 Task: Create new contact,   with mail id: 'GabriellaHernandez93@pix11.com', first name: 'Gabriella', Last name: 'Hernandez', Job Title: Sales Engineer, Phone number (408) 555-7890. Change life cycle stage to  'Lead' and lead status to 'New'. Add new company to the associated contact: www.futuresupplychains.com
 and type: Reseller. Logged in from softage.3@softage.net
Action: Mouse moved to (70, 77)
Screenshot: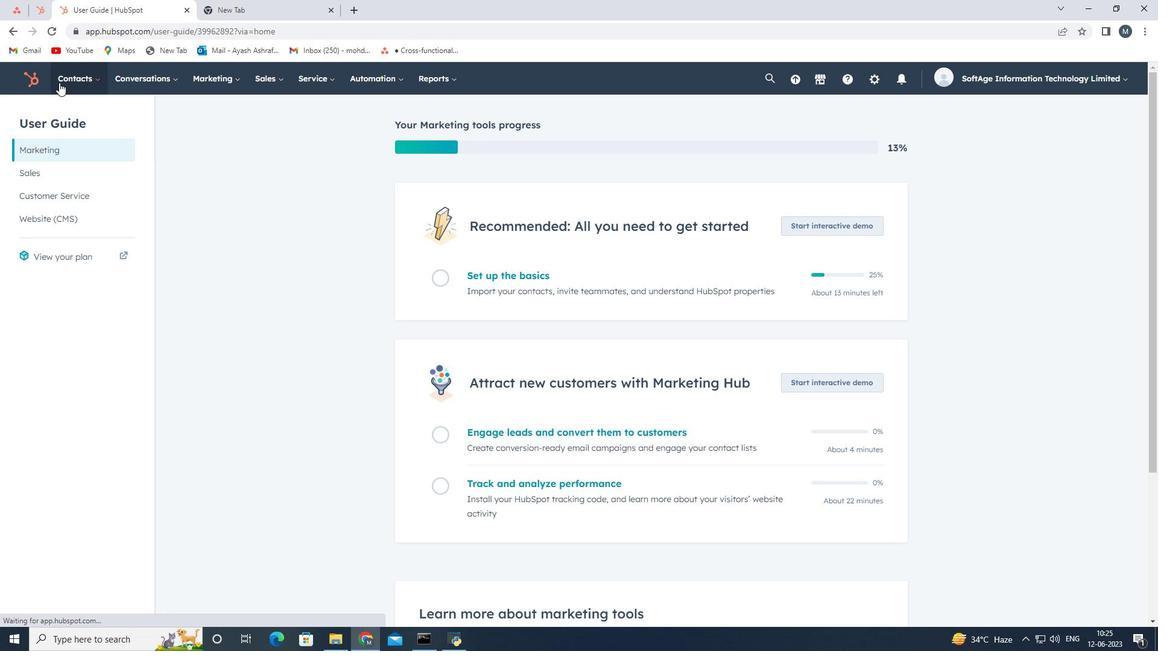 
Action: Mouse pressed left at (70, 77)
Screenshot: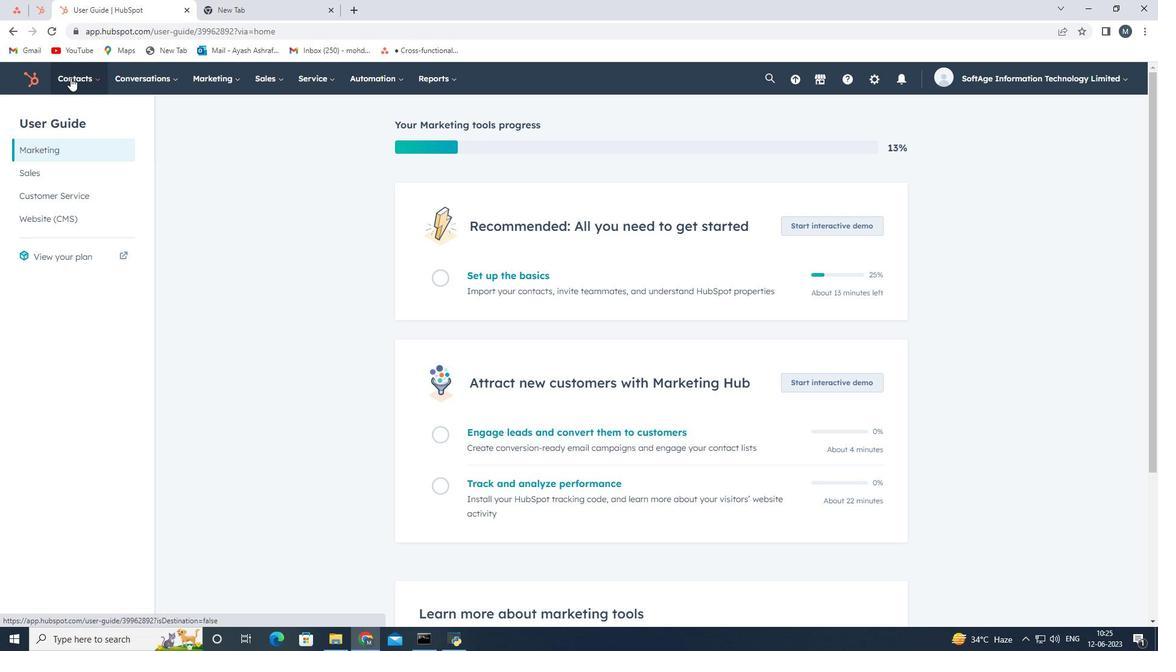 
Action: Mouse moved to (76, 106)
Screenshot: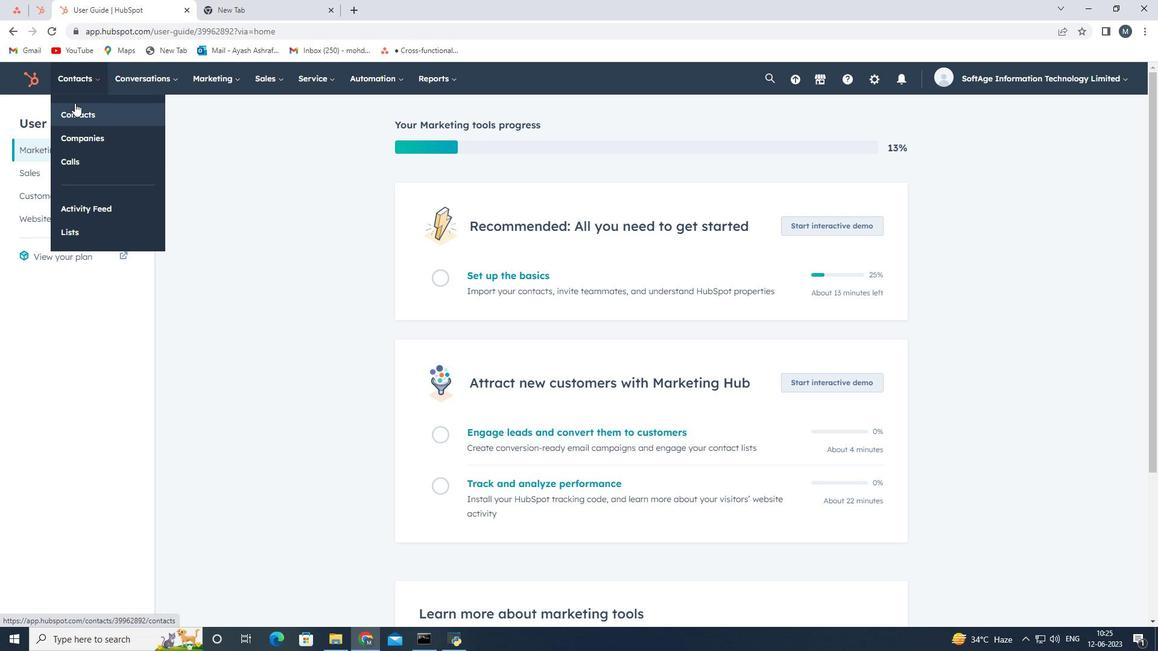 
Action: Mouse pressed left at (76, 106)
Screenshot: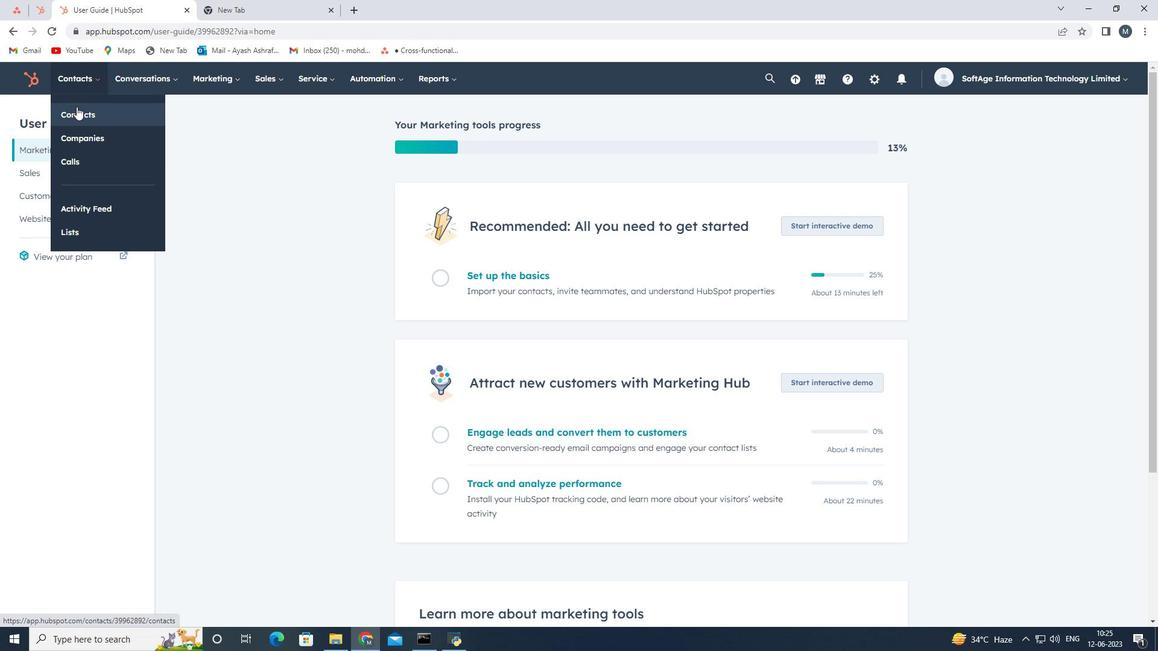 
Action: Mouse moved to (1102, 119)
Screenshot: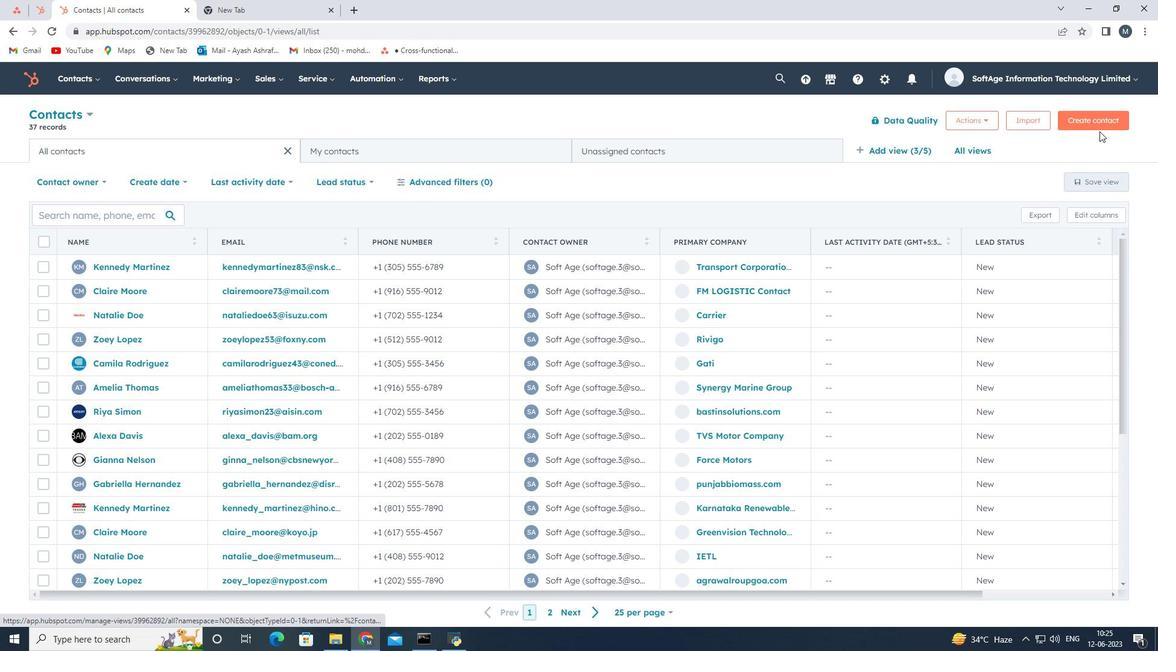 
Action: Mouse pressed left at (1102, 119)
Screenshot: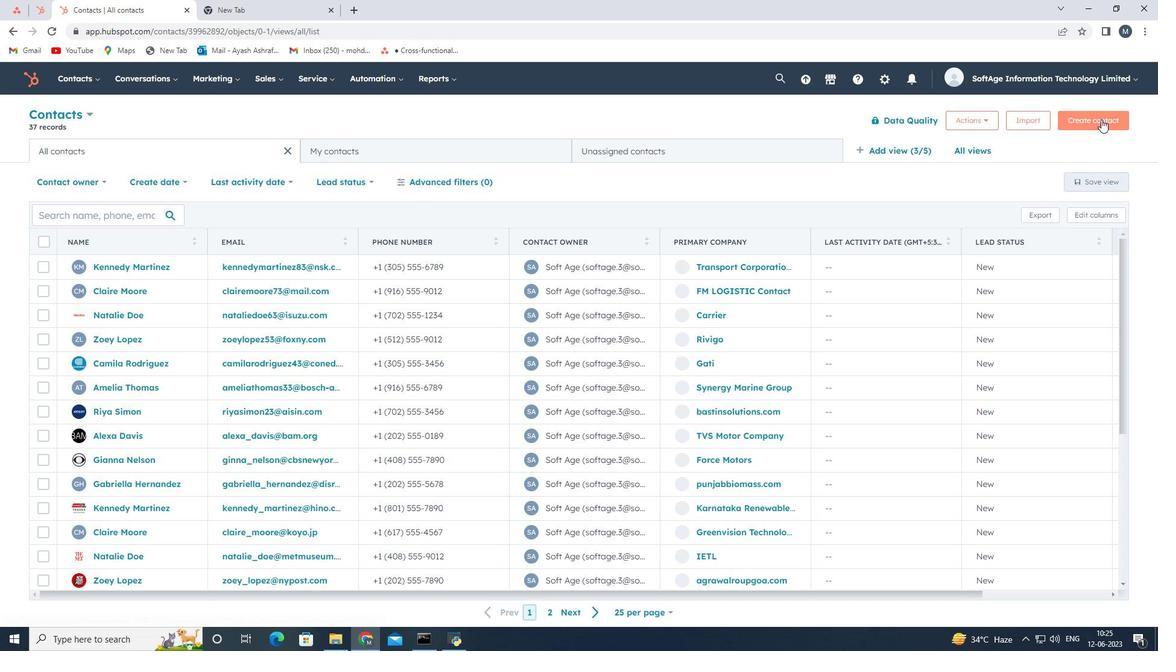 
Action: Mouse moved to (916, 185)
Screenshot: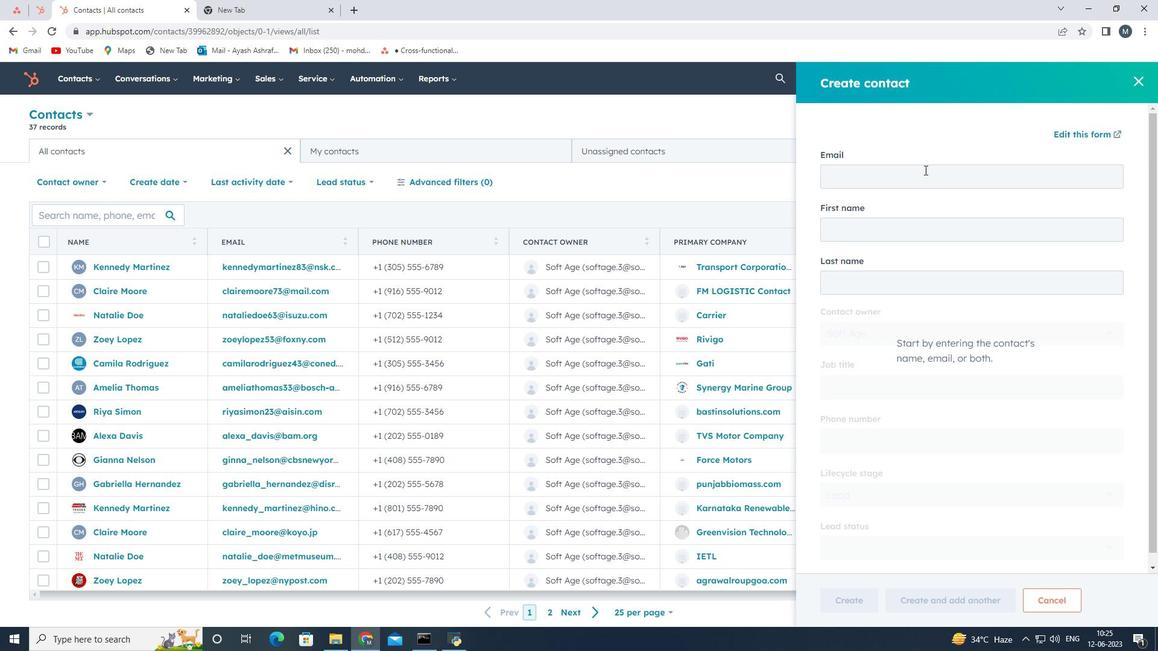 
Action: Mouse pressed left at (916, 185)
Screenshot: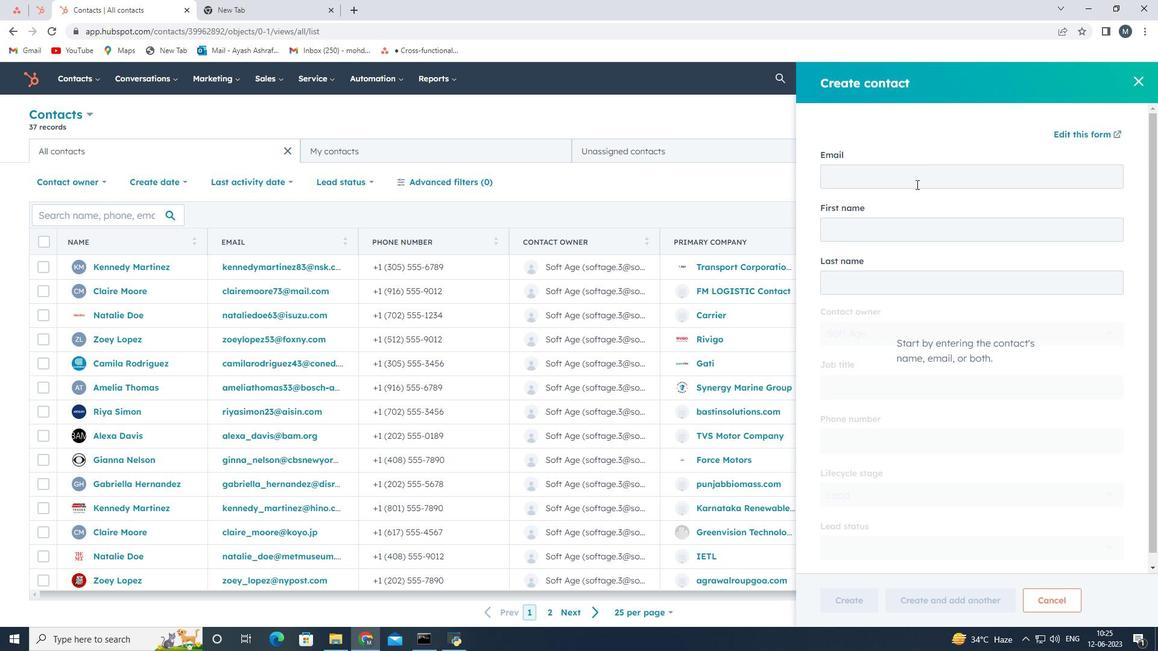 
Action: Key pressed <Key.shift>gabe<Key.backspace>riella<Key.shift><Key.shift><Key.shift>Hernandez
Screenshot: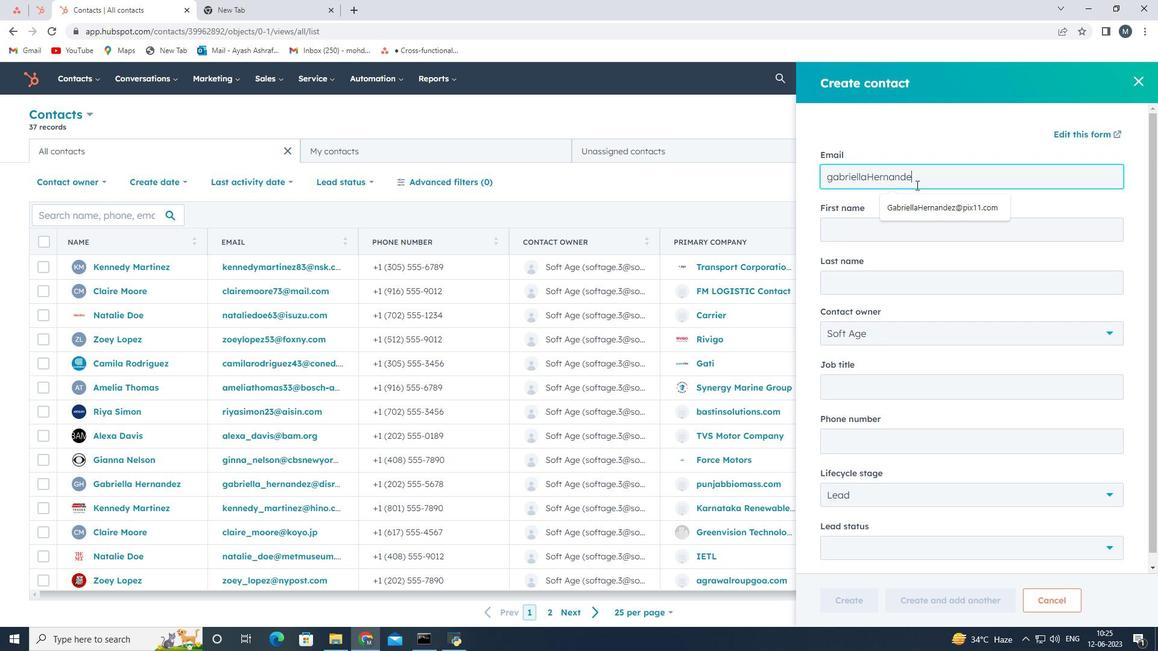 
Action: Mouse moved to (832, 176)
Screenshot: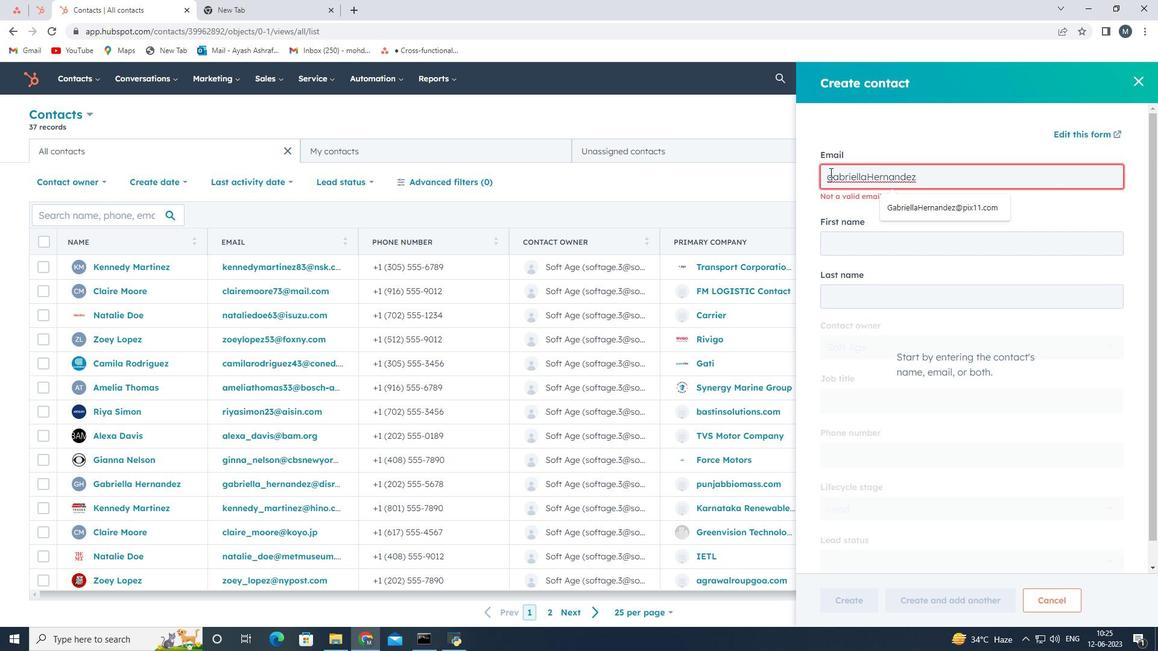 
Action: Mouse pressed left at (832, 176)
Screenshot: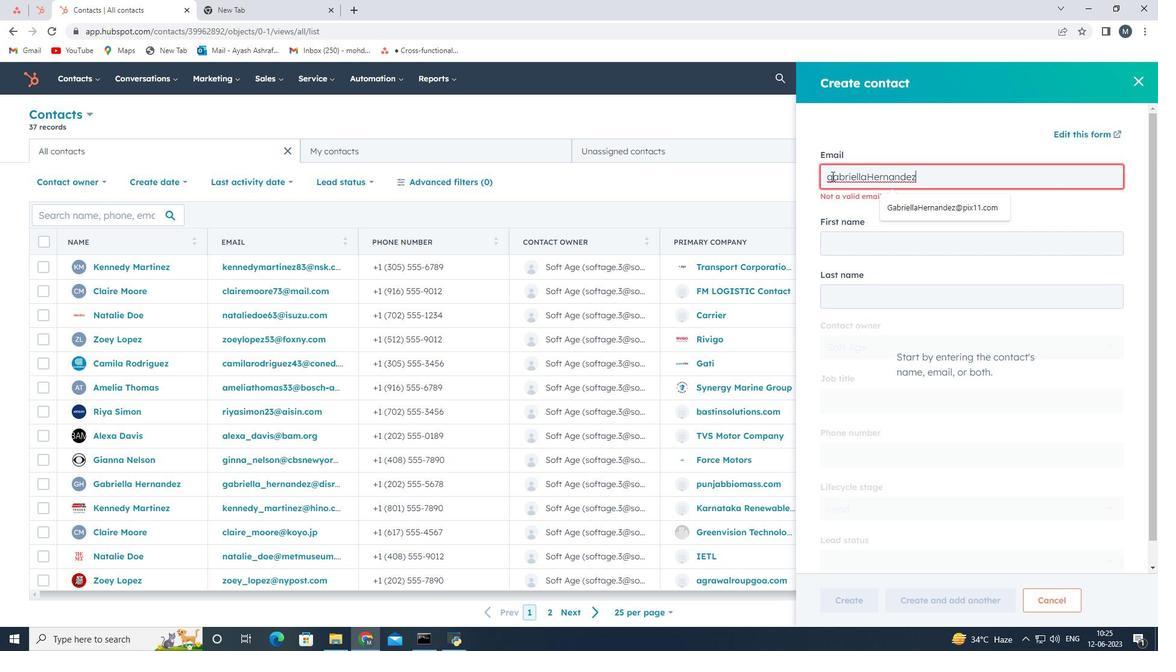 
Action: Key pressed <Key.backspace><Key.shift>G
Screenshot: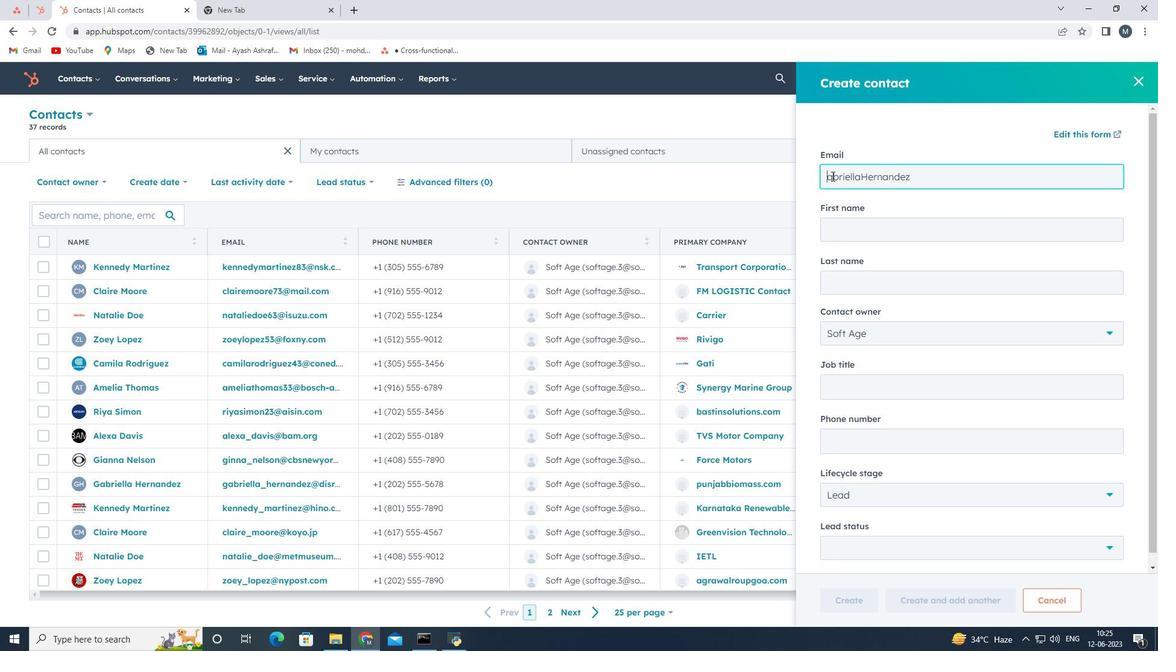 
Action: Mouse moved to (924, 178)
Screenshot: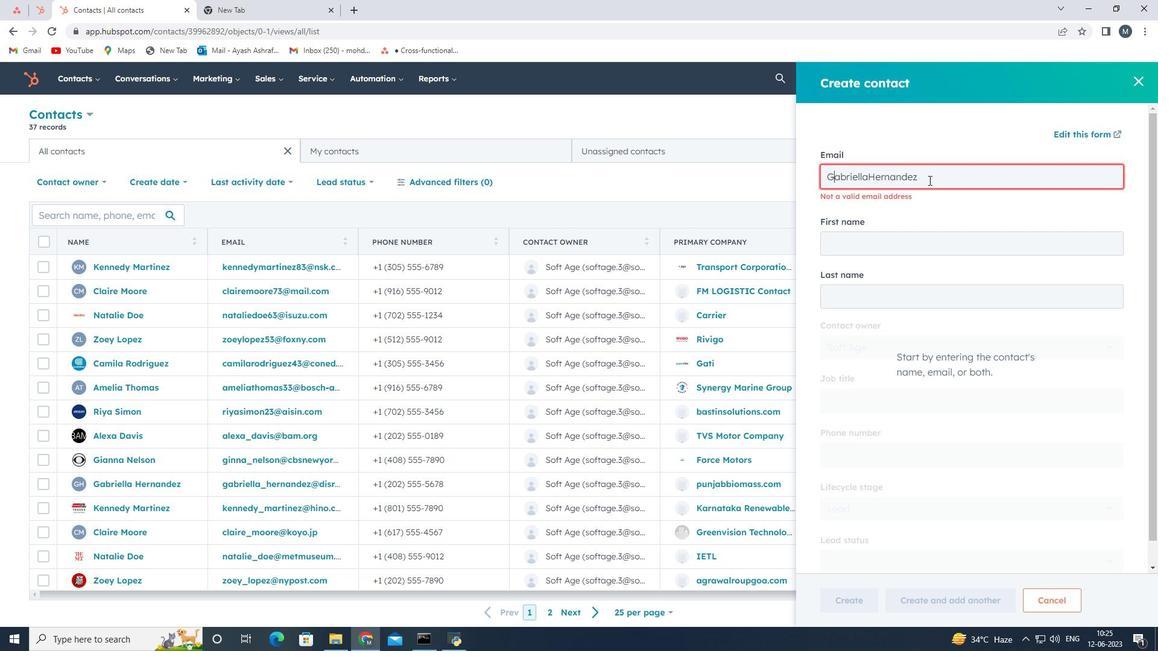 
Action: Mouse pressed left at (924, 178)
Screenshot: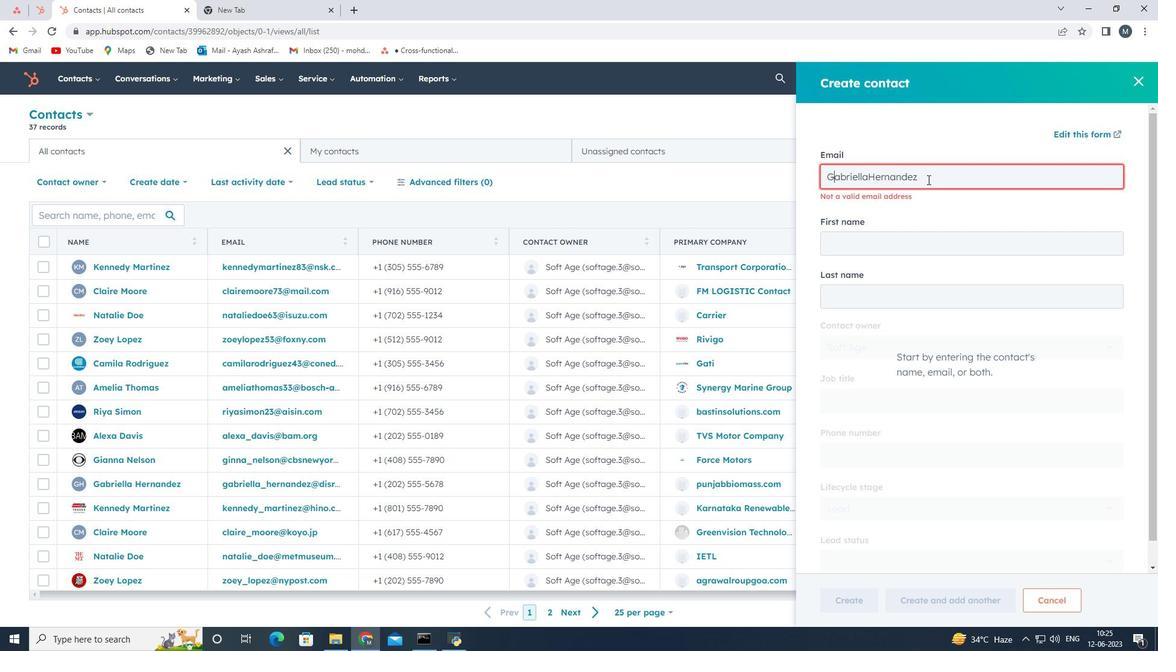 
Action: Mouse moved to (924, 178)
Screenshot: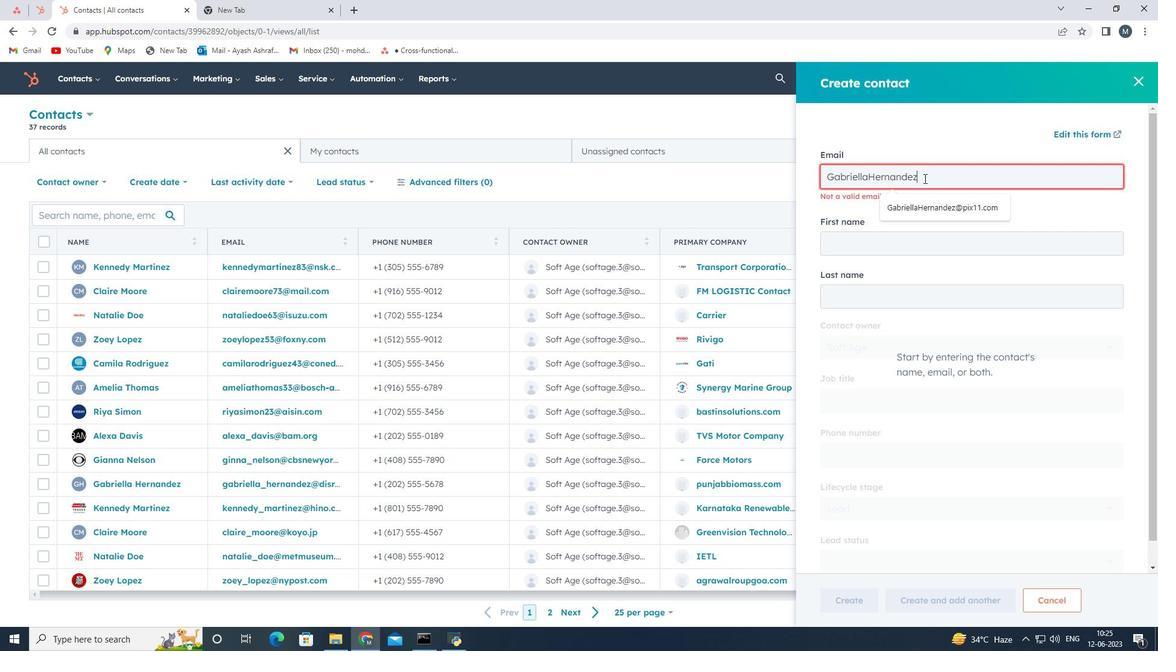 
Action: Key pressed 93<Key.shift>@pix11.com
Screenshot: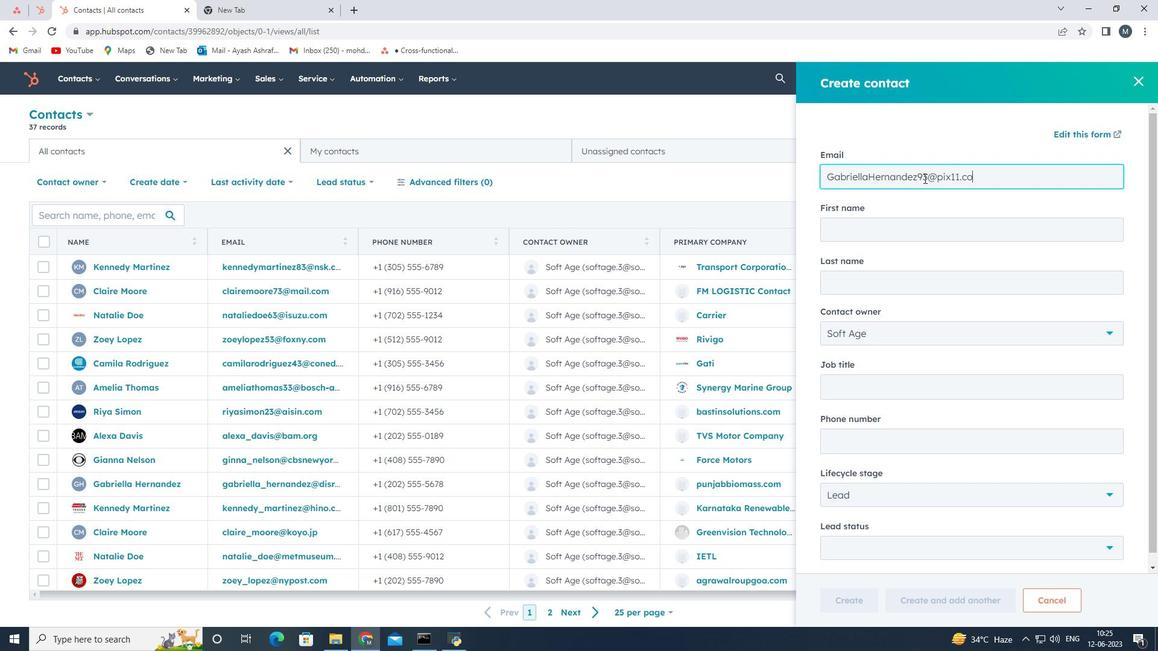 
Action: Mouse moved to (906, 223)
Screenshot: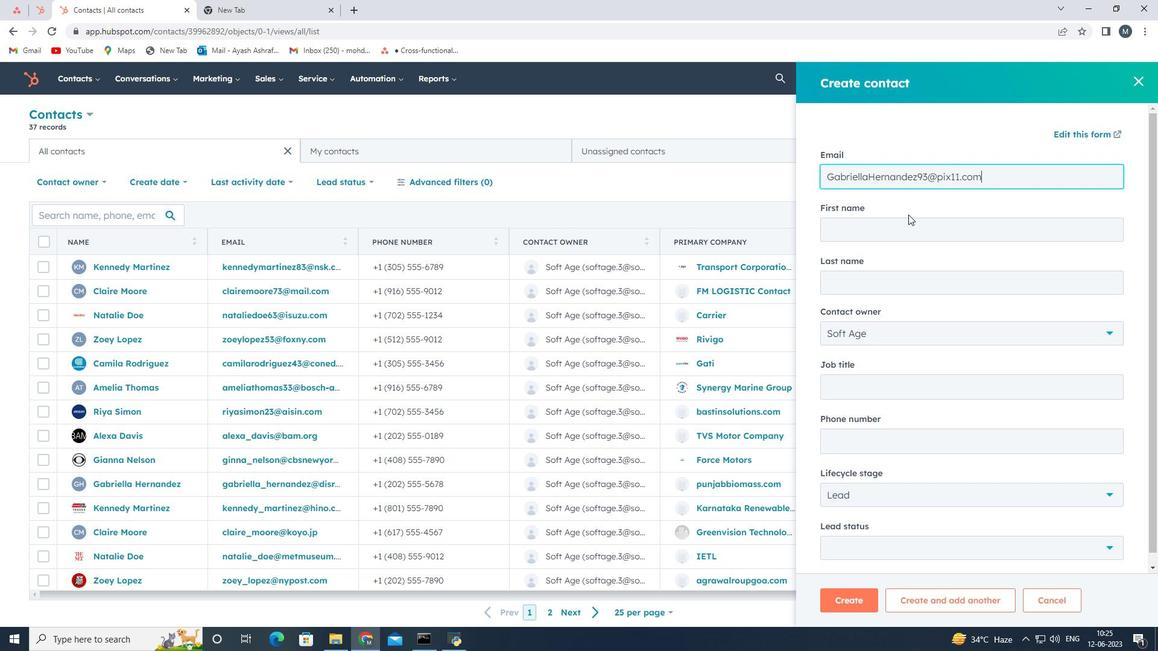 
Action: Mouse pressed left at (906, 223)
Screenshot: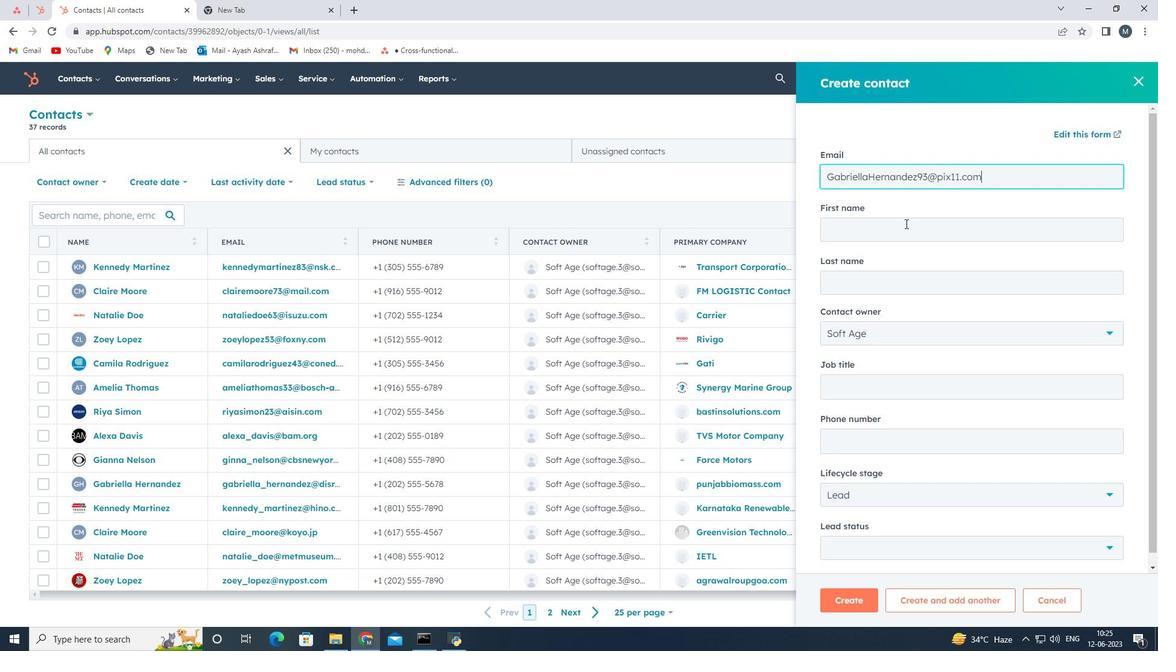 
Action: Key pressed <Key.shift><Key.shift><Key.shift><Key.shift><Key.shift><Key.shift><Key.shift><Key.shift><Key.shift><Key.shift><Key.shift><Key.shift><Key.shift><Key.shift><Key.shift><Key.shift><Key.shift><Key.shift><Key.shift>d<Key.shift><Key.backspace><Key.shift>Gabriella<Key.space>
Screenshot: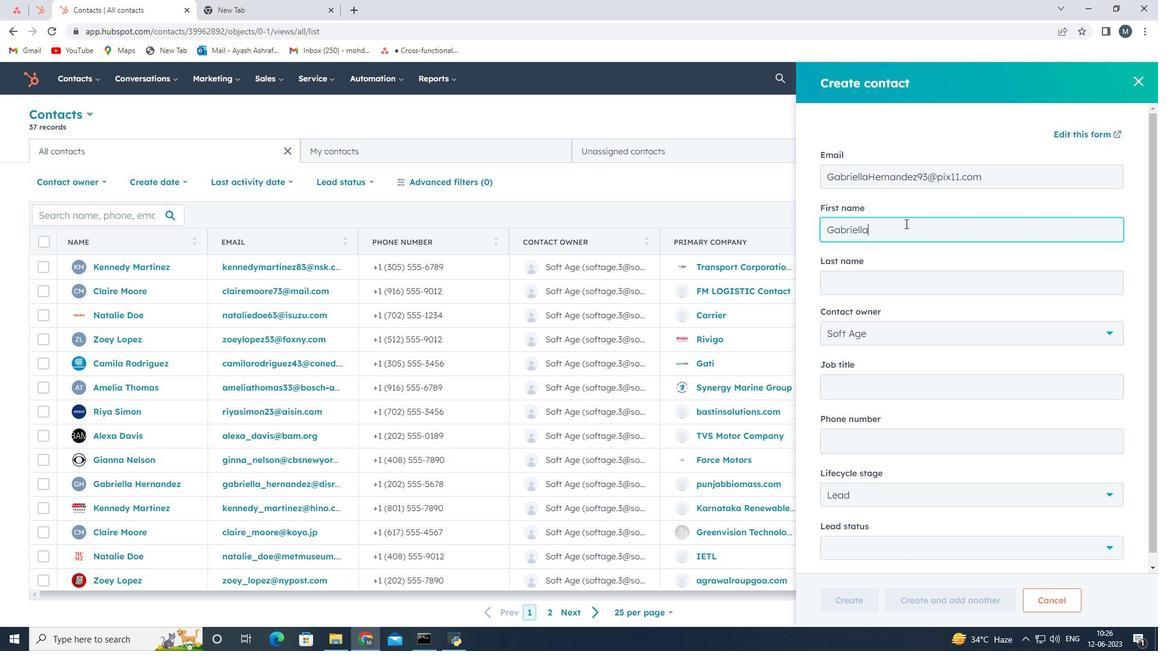 
Action: Mouse moved to (893, 283)
Screenshot: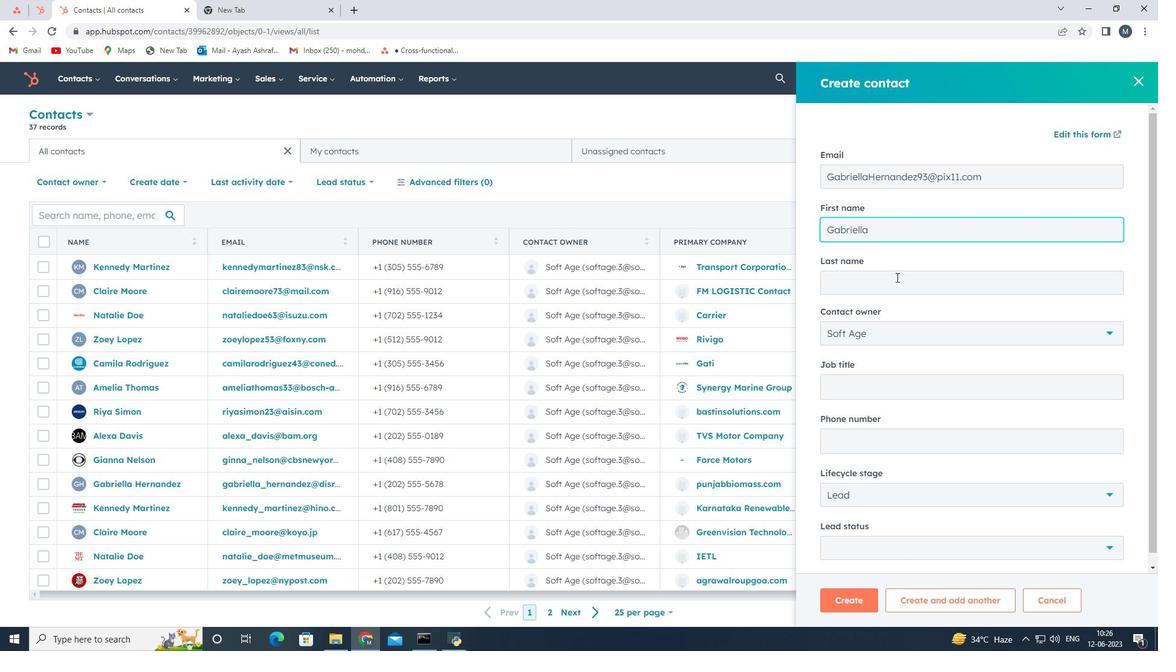 
Action: Mouse pressed left at (893, 283)
Screenshot: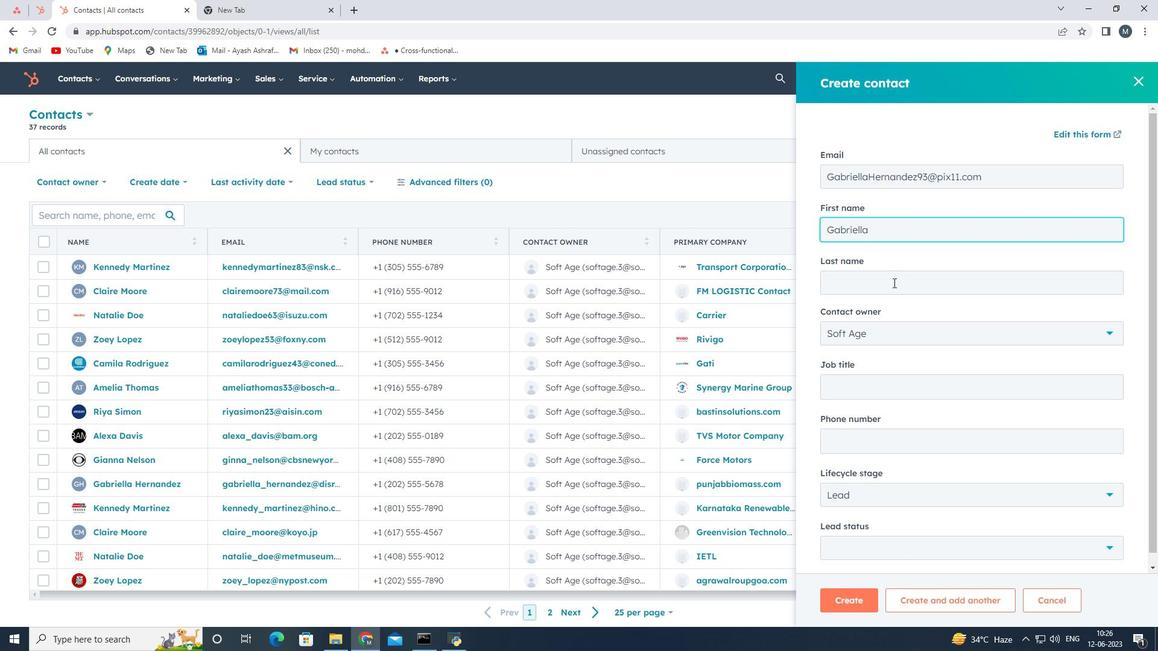 
Action: Key pressed <Key.shift><Key.shift><Key.shift><Key.shift><Key.shift><Key.shift><Key.shift><Key.shift><Key.shift><Key.shift><Key.shift><Key.shift><Key.shift><Key.shift><Key.shift><Key.shift><Key.shift><Key.shift><Key.shift><Key.shift>Hernandez
Screenshot: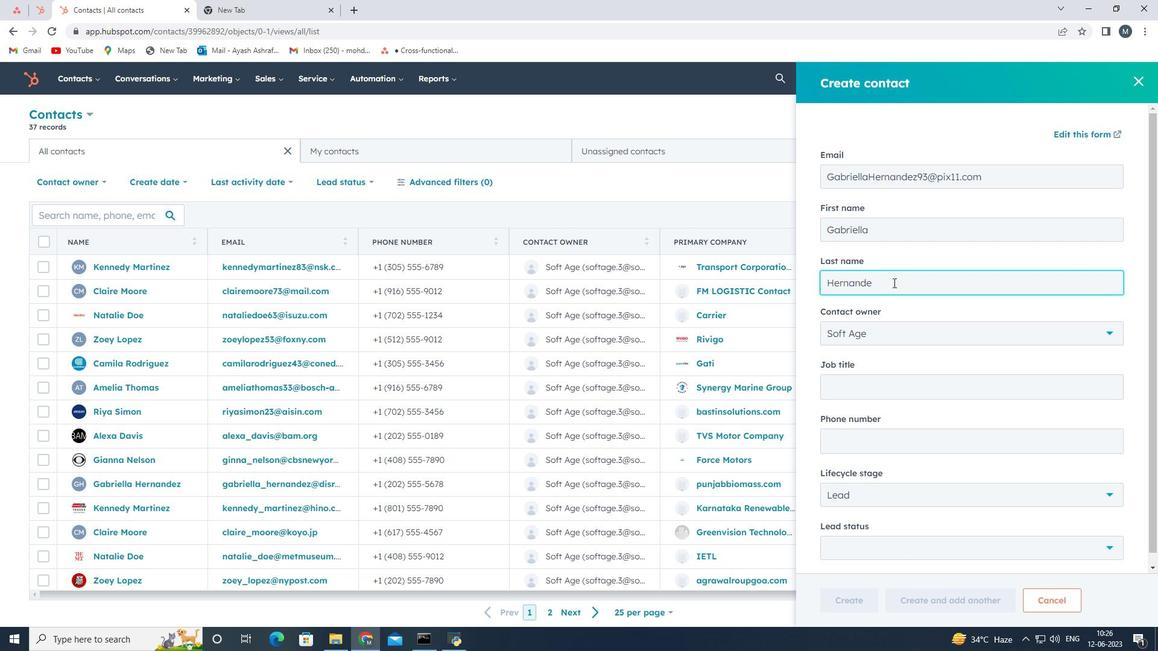 
Action: Mouse moved to (906, 386)
Screenshot: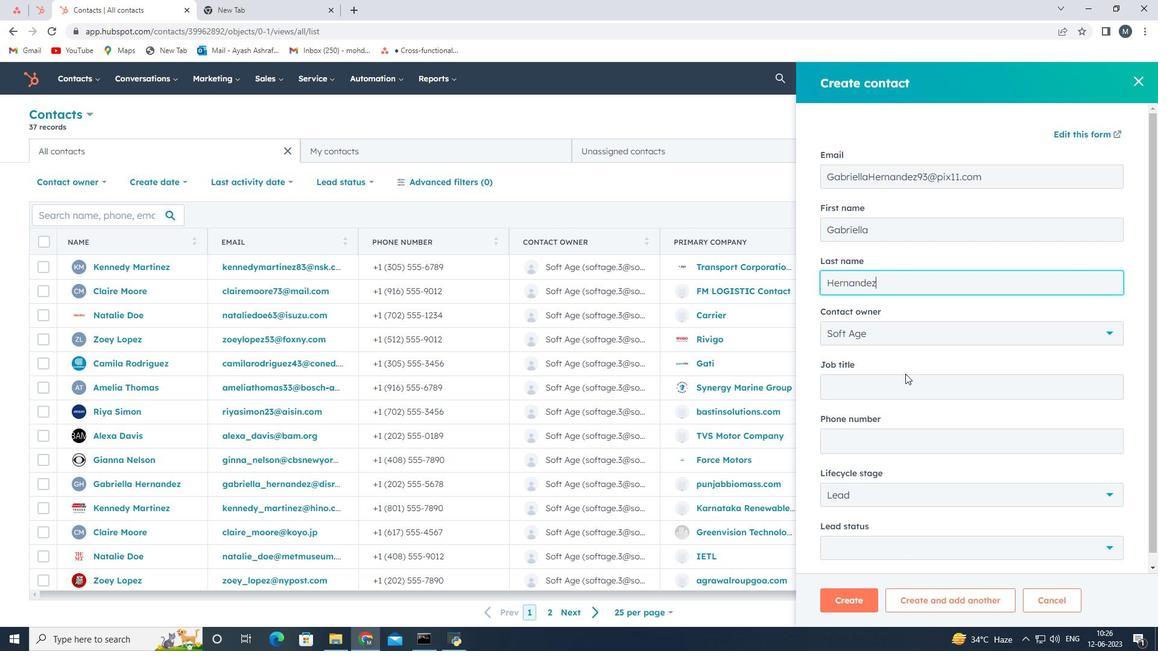 
Action: Mouse pressed left at (906, 386)
Screenshot: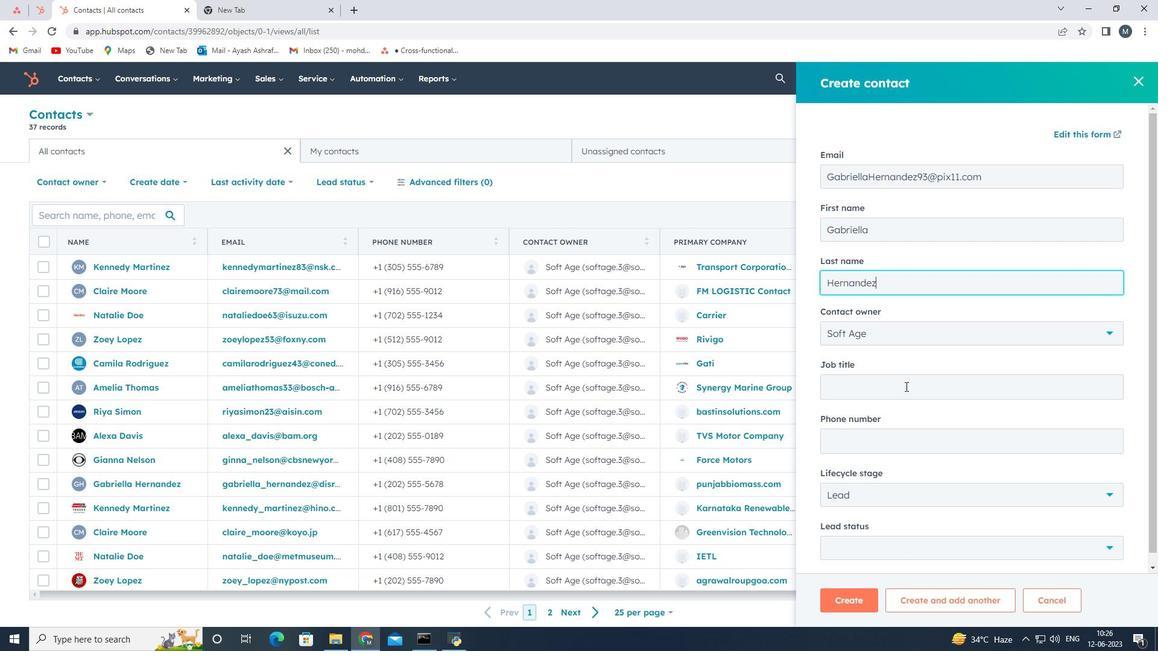 
Action: Mouse moved to (904, 387)
Screenshot: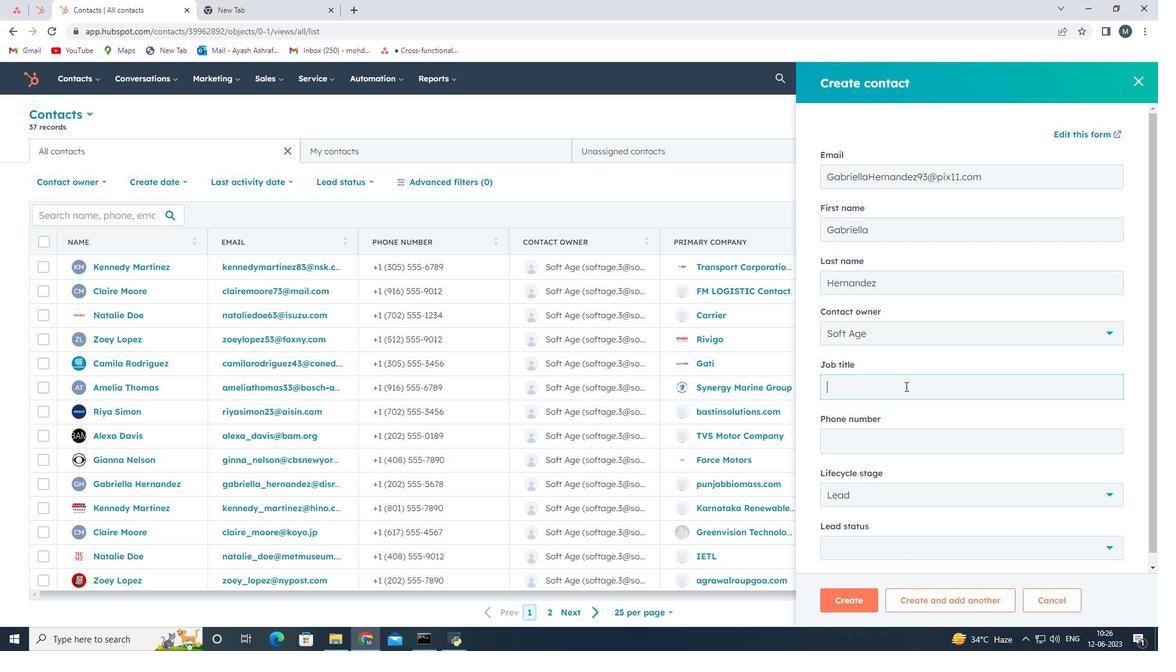 
Action: Key pressed <Key.shift><Key.shift><Key.shift><Key.shift><Key.shift><Key.shift><Key.shift><Key.shift><Key.shift><Key.shift><Key.shift><Key.shift><Key.shift><Key.shift><Key.shift><Key.shift><Key.shift><Key.shift>Sales<Key.space><Key.shift>Engineer
Screenshot: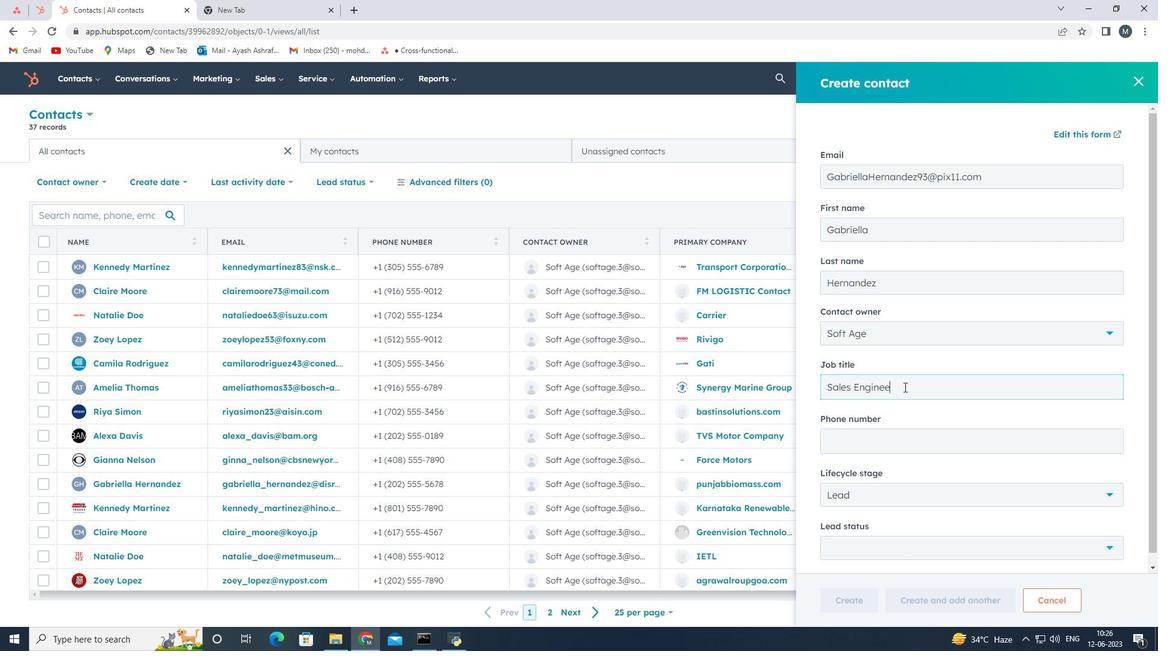 
Action: Mouse moved to (898, 443)
Screenshot: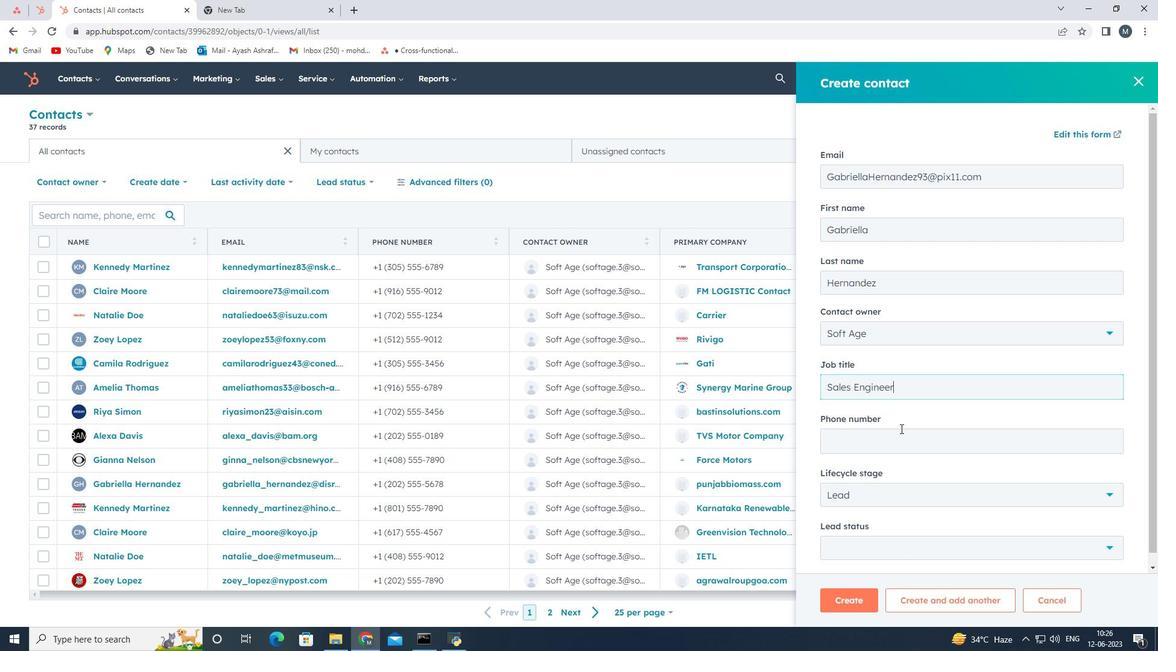 
Action: Mouse pressed left at (898, 443)
Screenshot: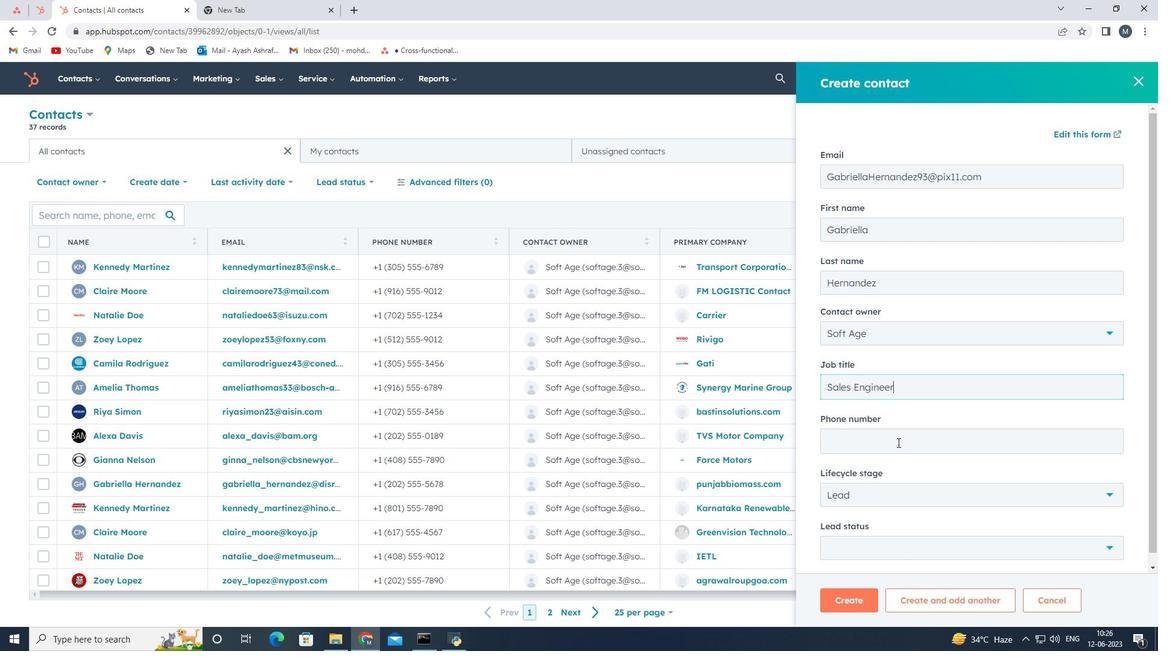 
Action: Key pressed 4085557890
Screenshot: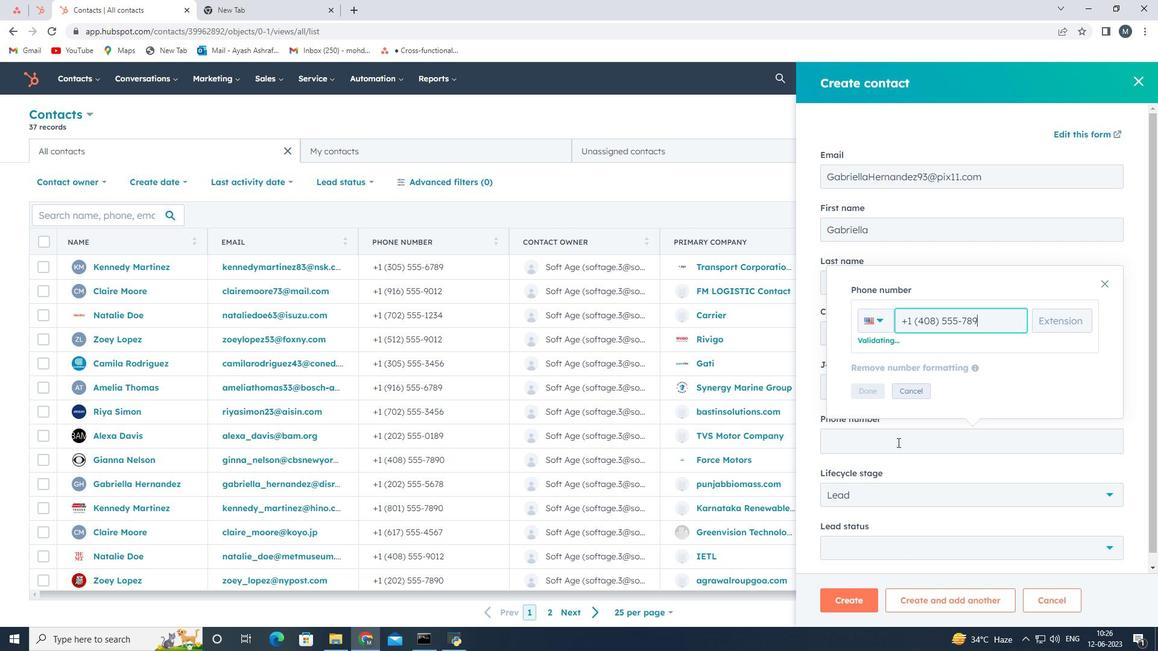 
Action: Mouse moved to (859, 391)
Screenshot: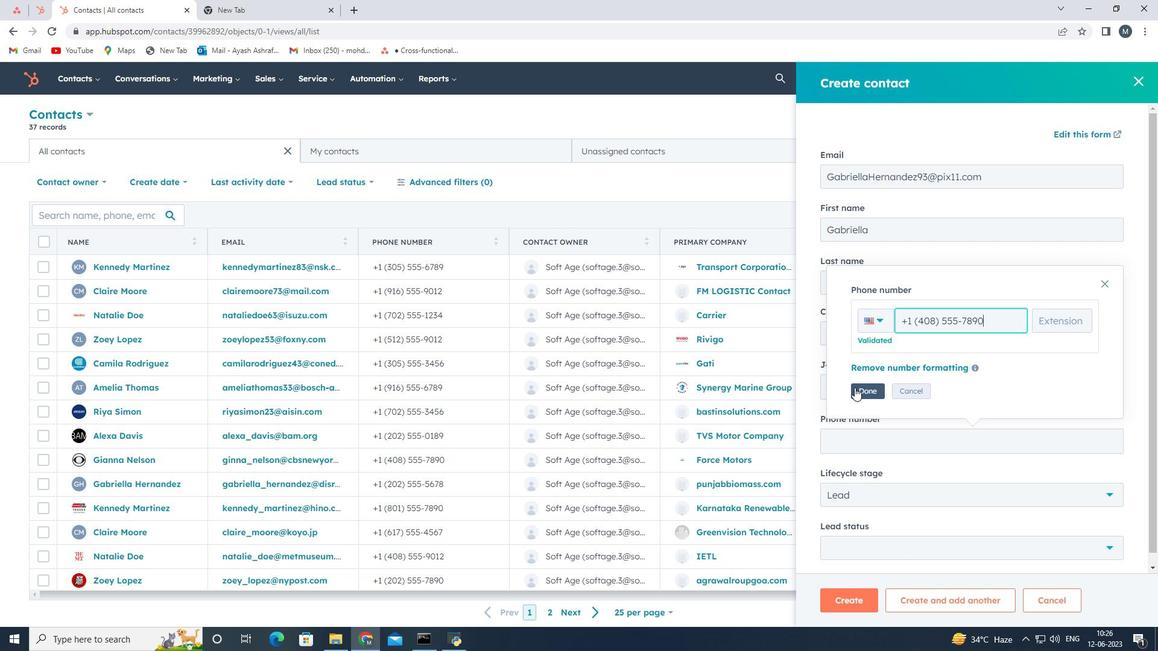 
Action: Mouse pressed left at (859, 391)
Screenshot: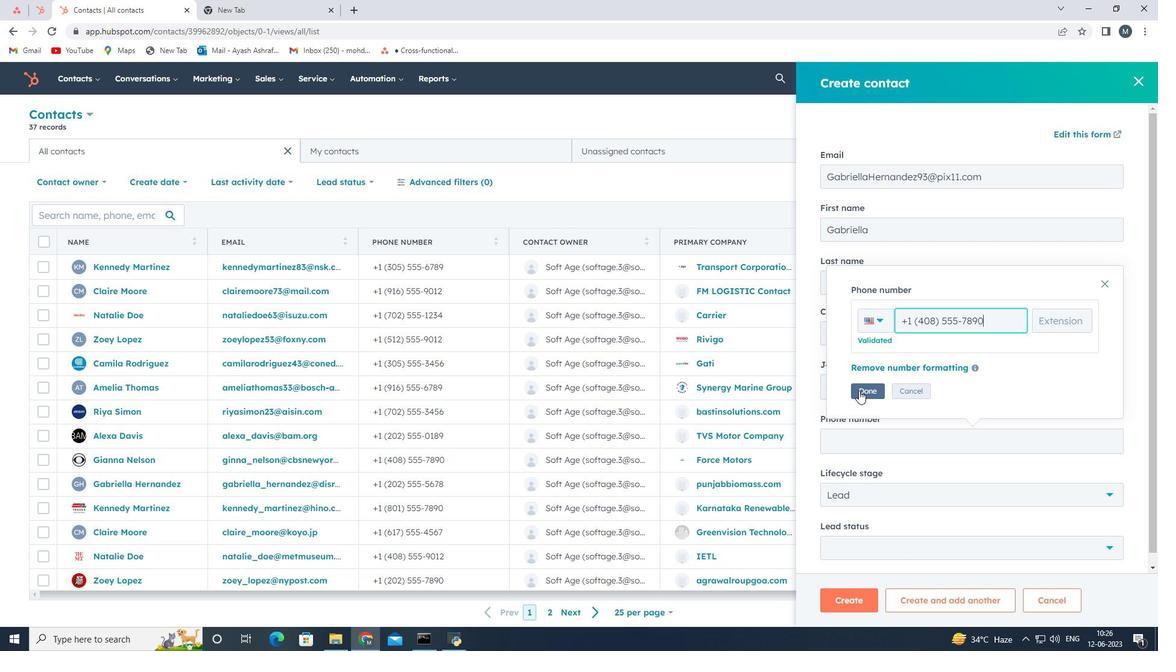 
Action: Mouse moved to (852, 489)
Screenshot: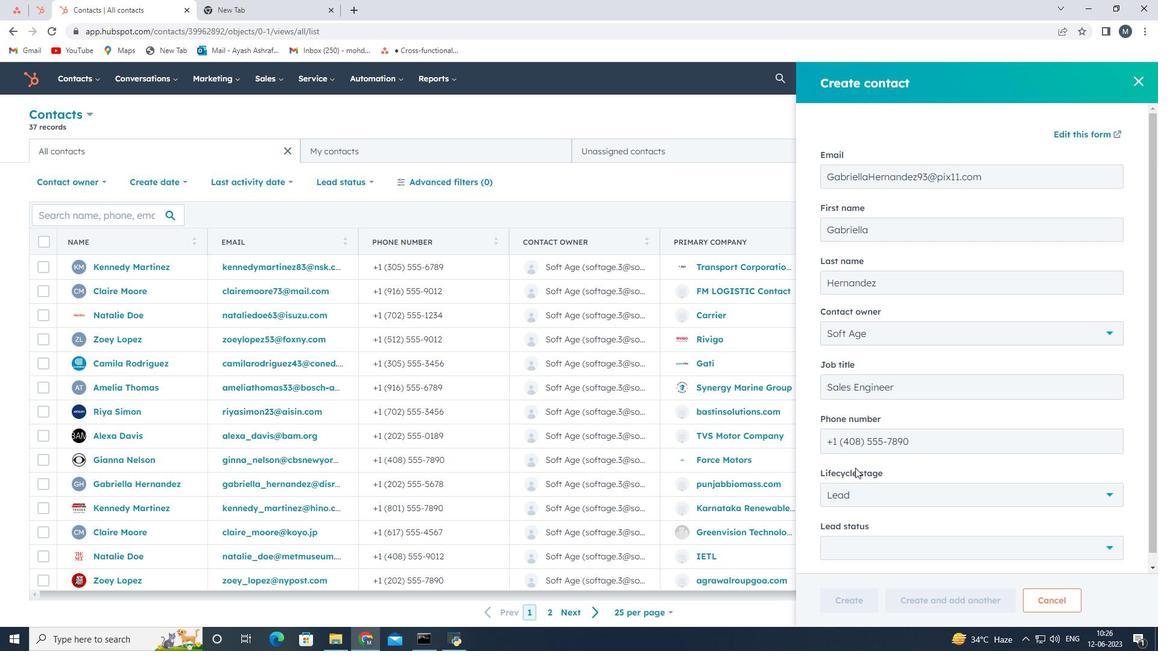 
Action: Mouse pressed left at (852, 489)
Screenshot: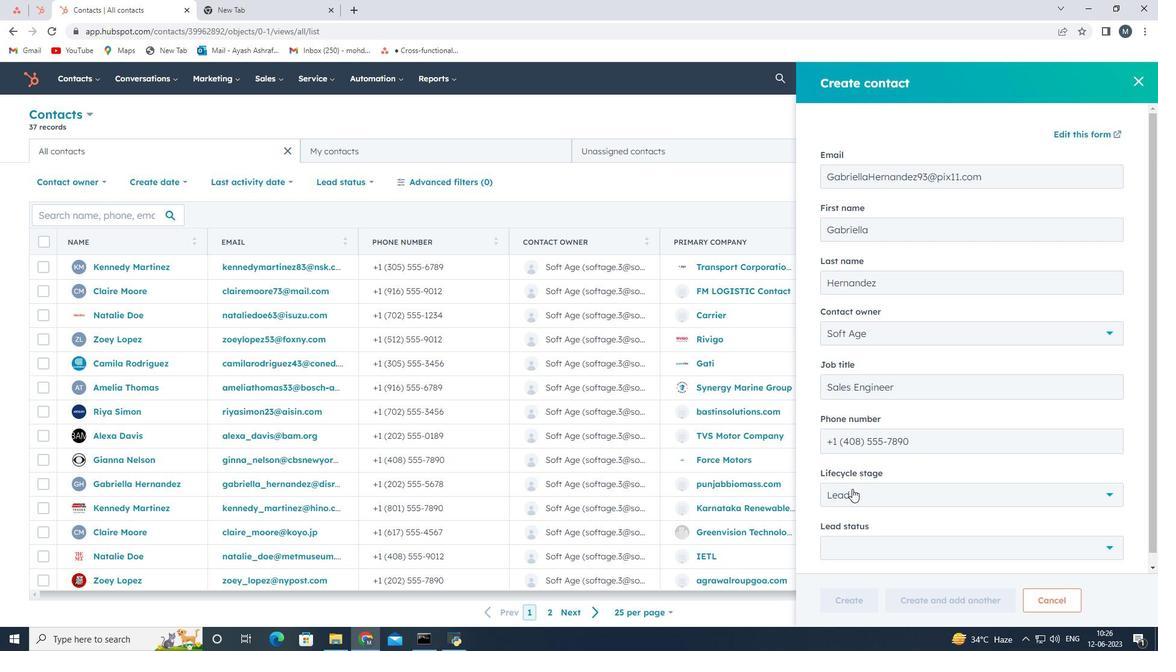 
Action: Mouse moved to (875, 396)
Screenshot: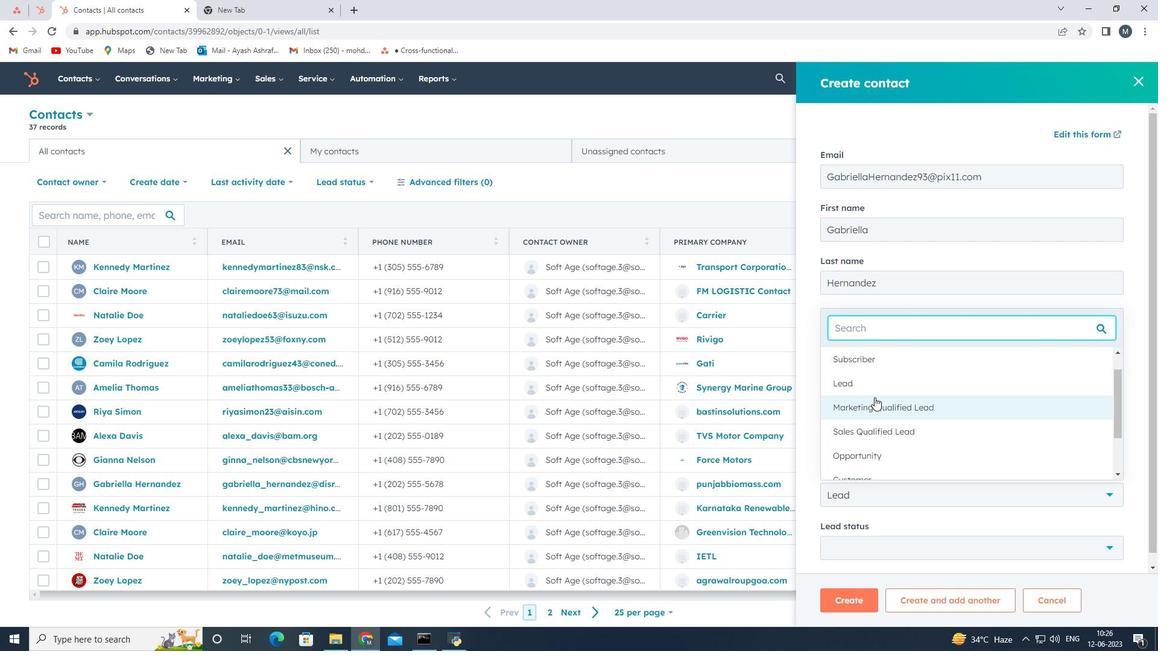 
Action: Mouse pressed left at (875, 396)
Screenshot: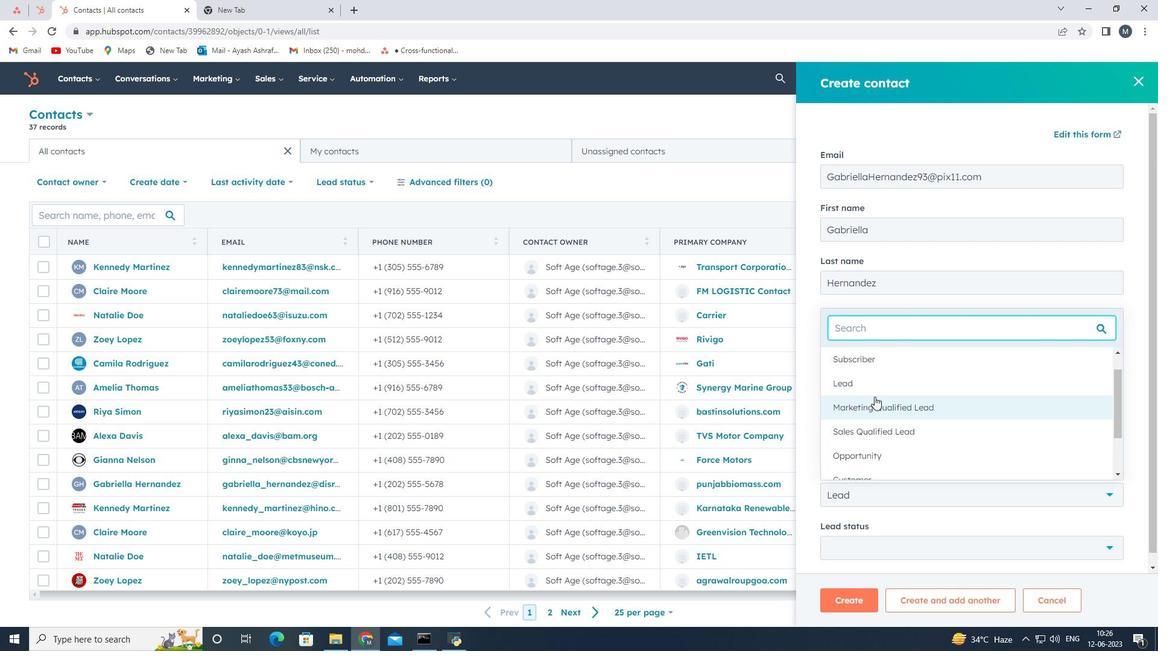 
Action: Mouse moved to (882, 488)
Screenshot: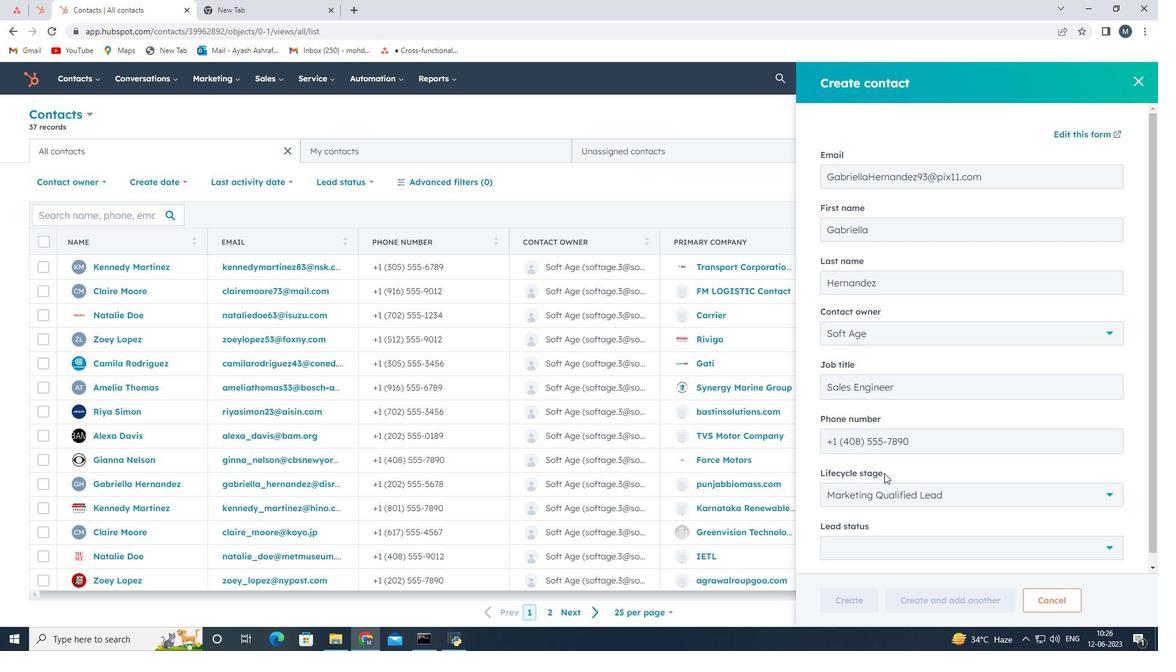 
Action: Mouse pressed left at (882, 488)
Screenshot: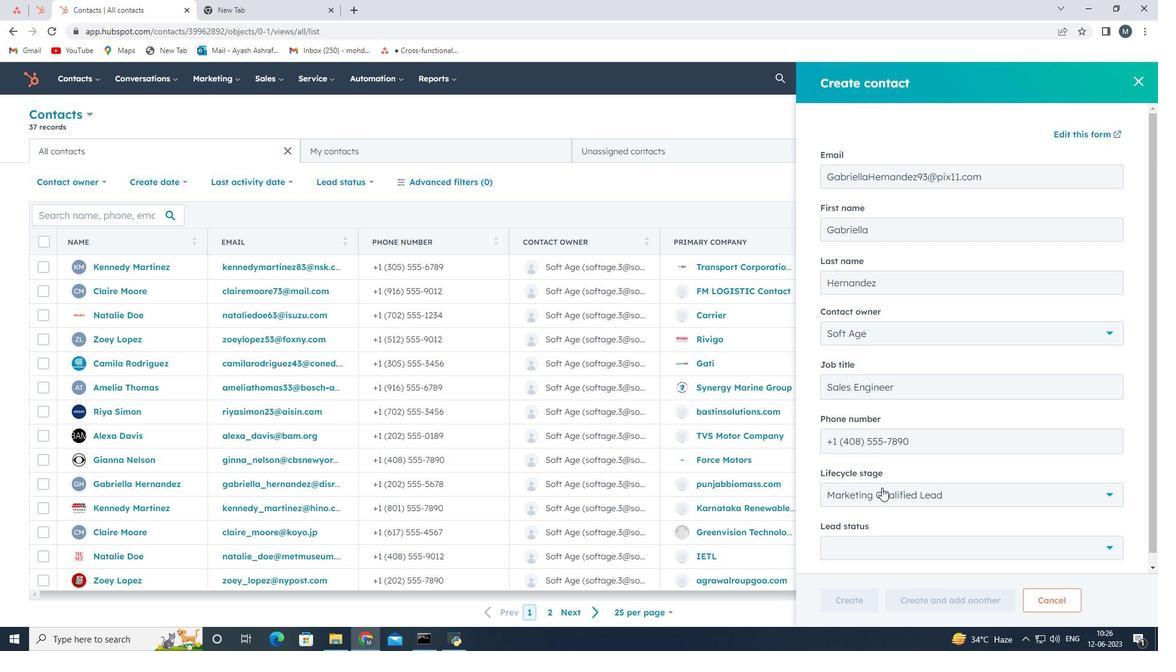 
Action: Mouse moved to (869, 362)
Screenshot: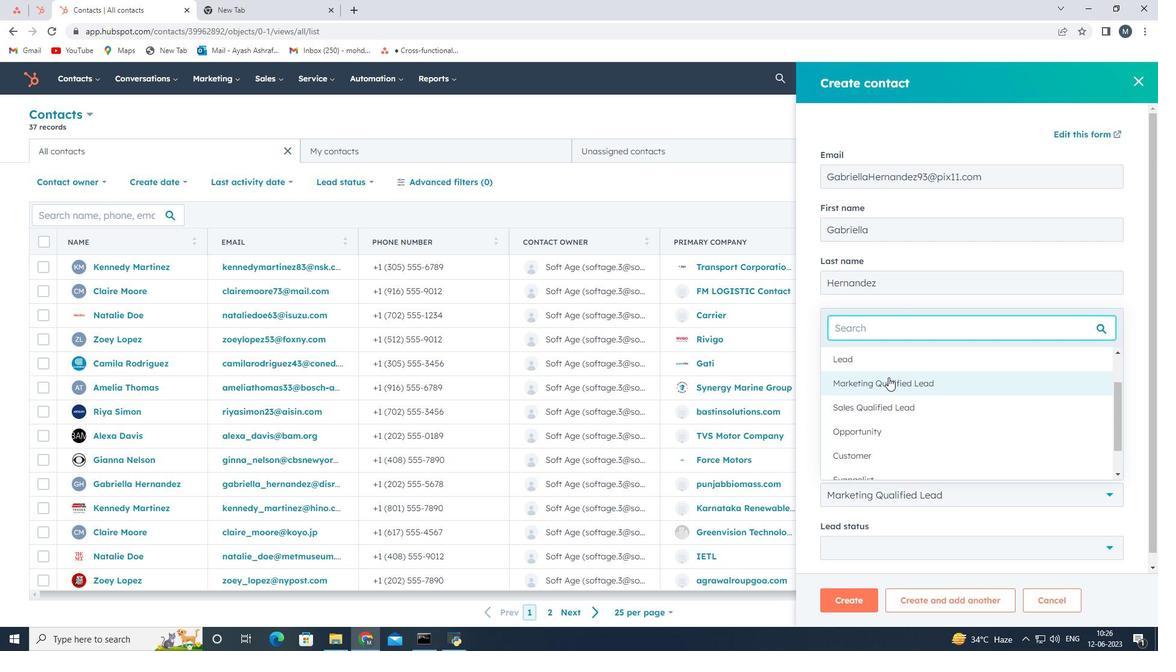 
Action: Mouse pressed left at (869, 362)
Screenshot: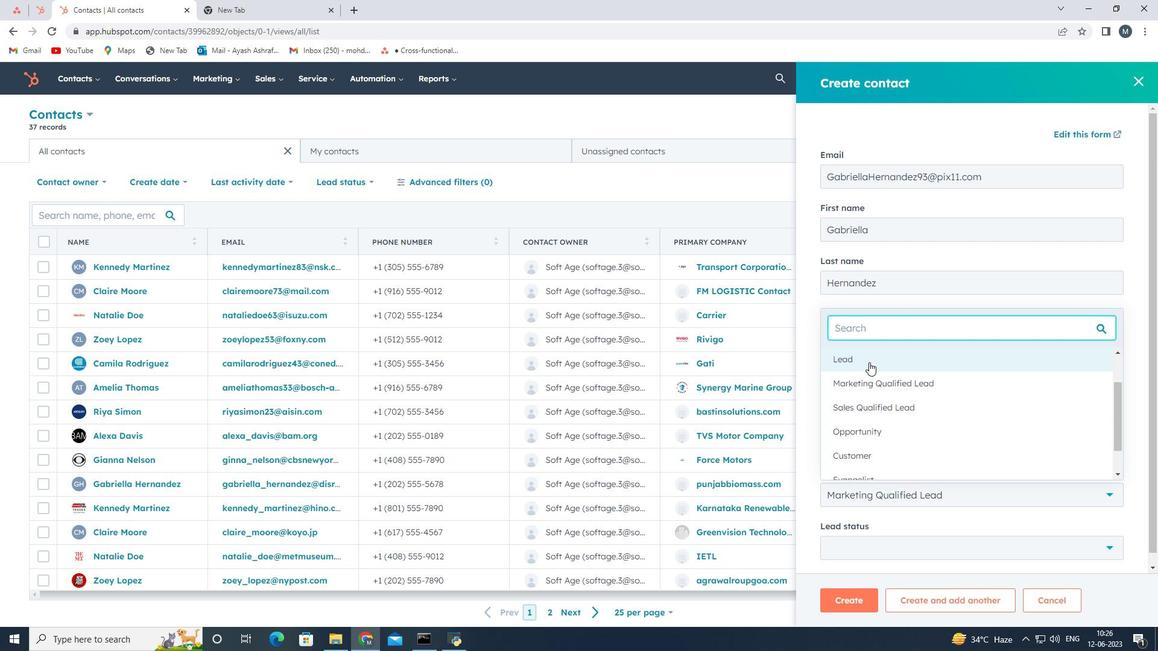
Action: Mouse moved to (930, 551)
Screenshot: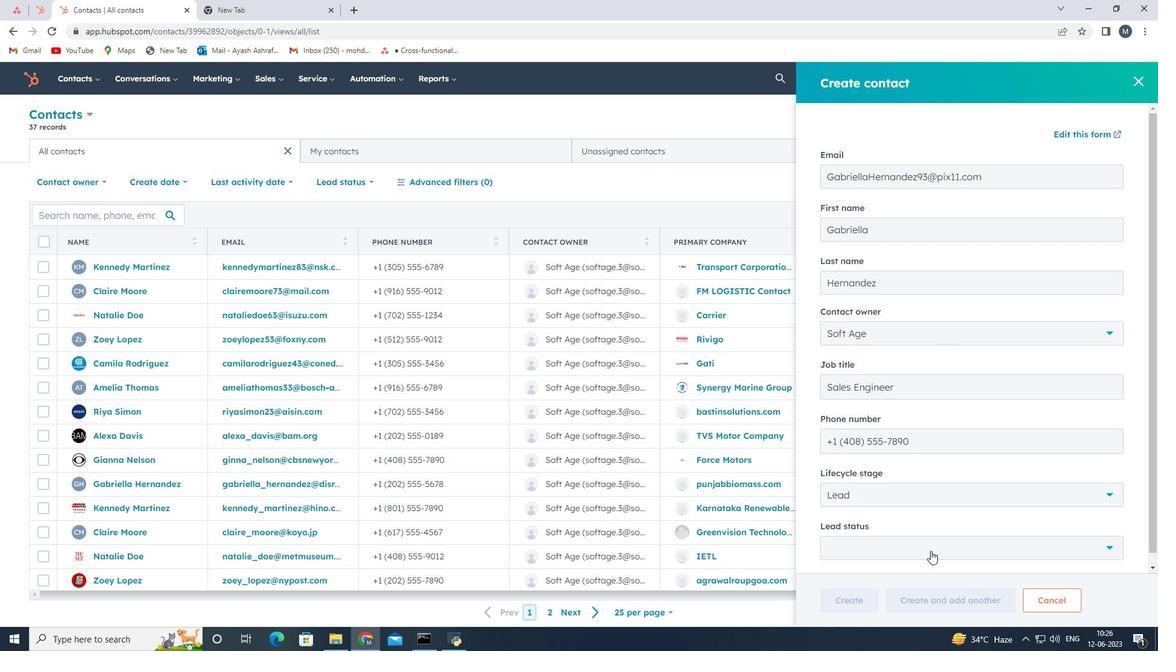 
Action: Mouse pressed left at (930, 551)
Screenshot: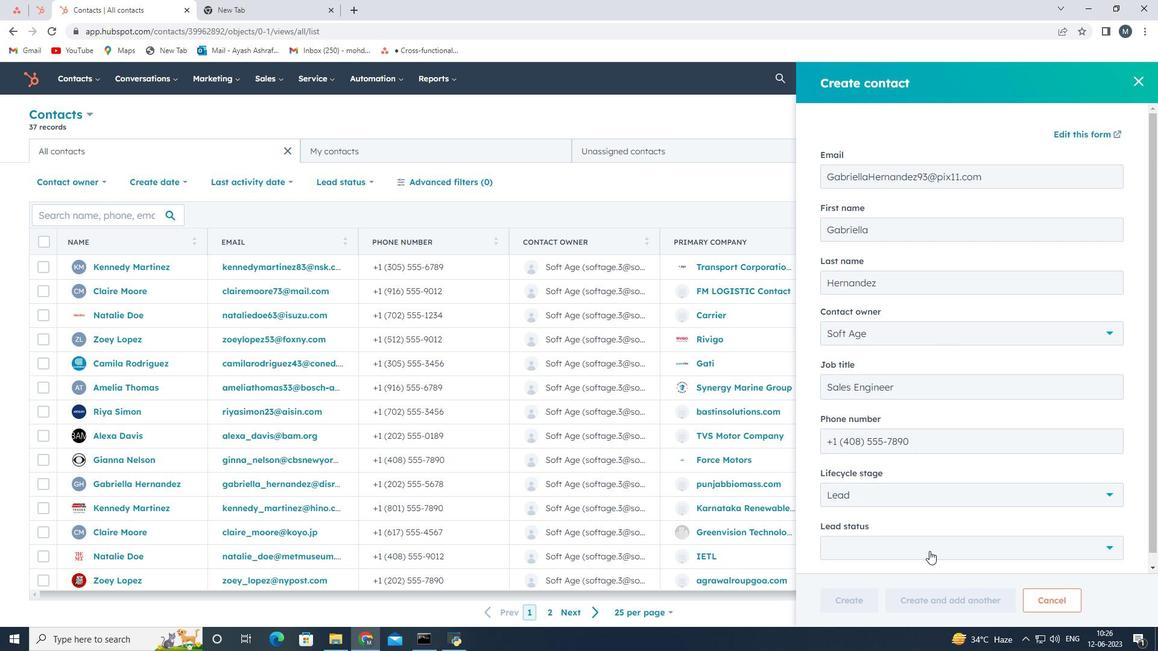 
Action: Mouse moved to (864, 432)
Screenshot: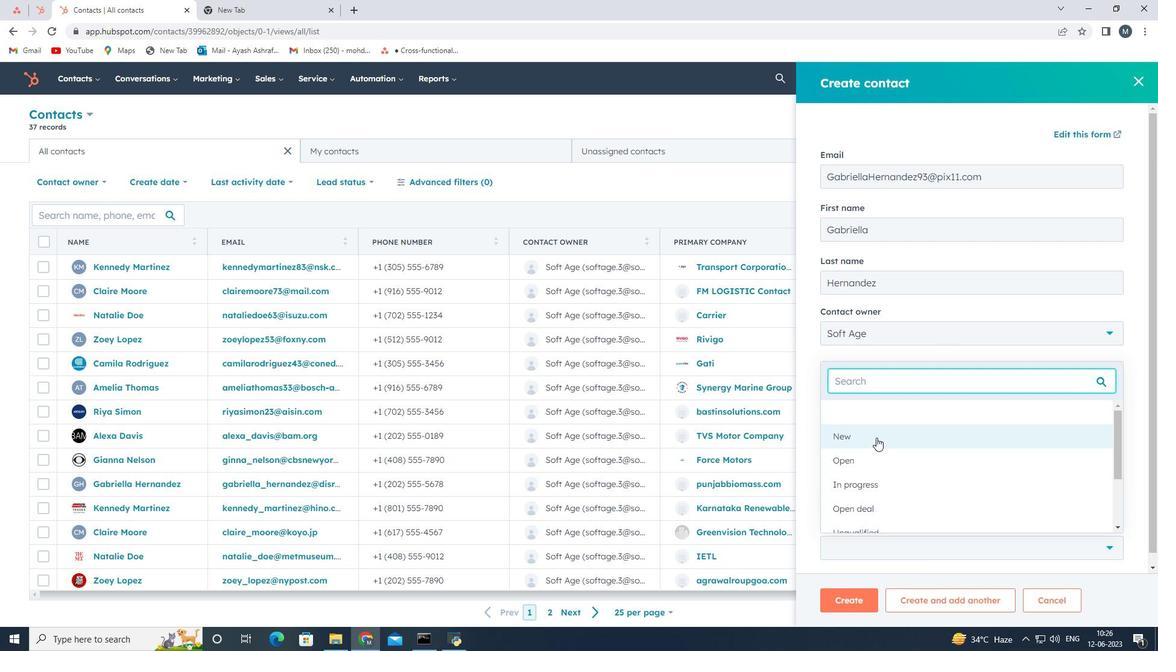 
Action: Mouse pressed left at (864, 432)
Screenshot: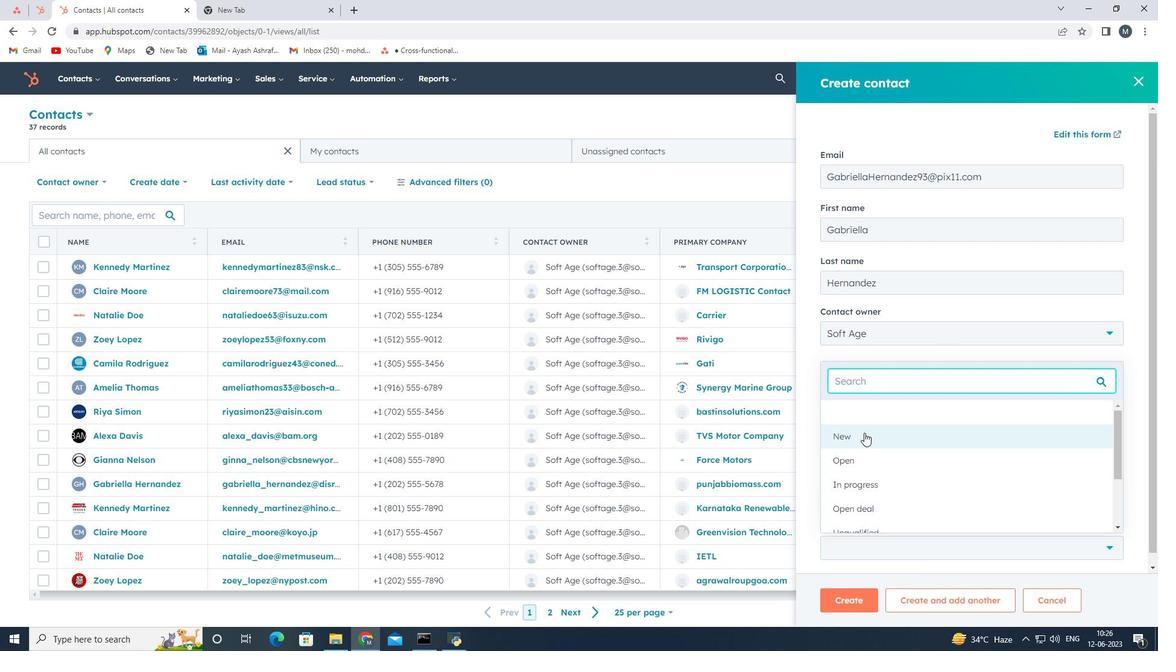 
Action: Mouse moved to (853, 605)
Screenshot: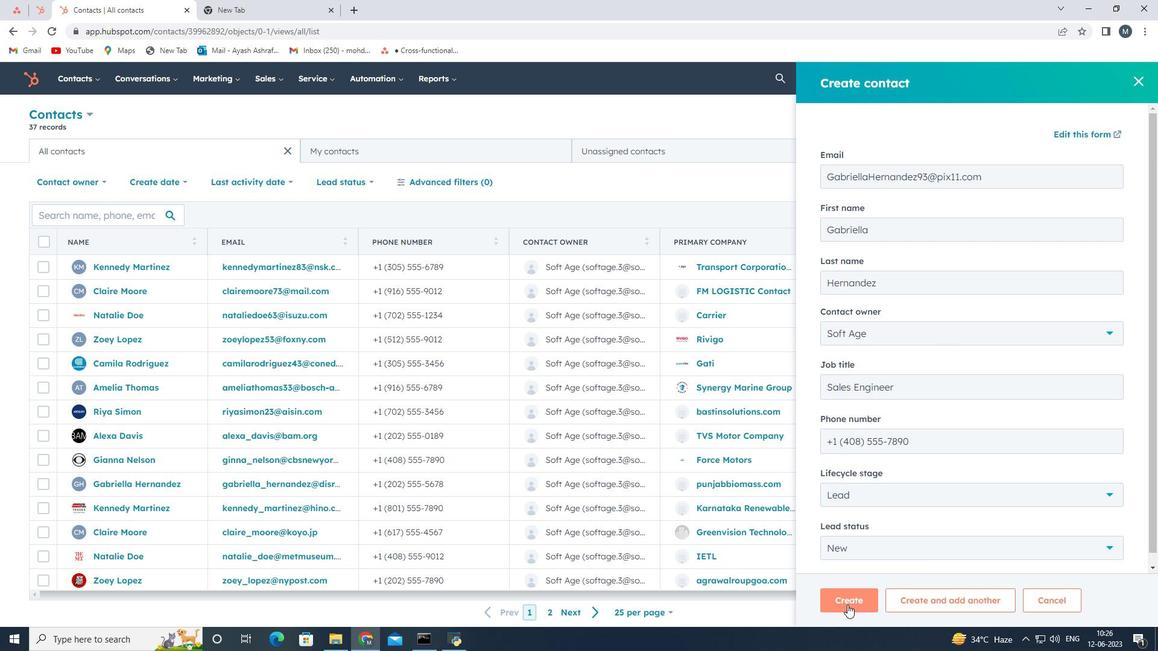 
Action: Mouse pressed left at (853, 605)
Screenshot: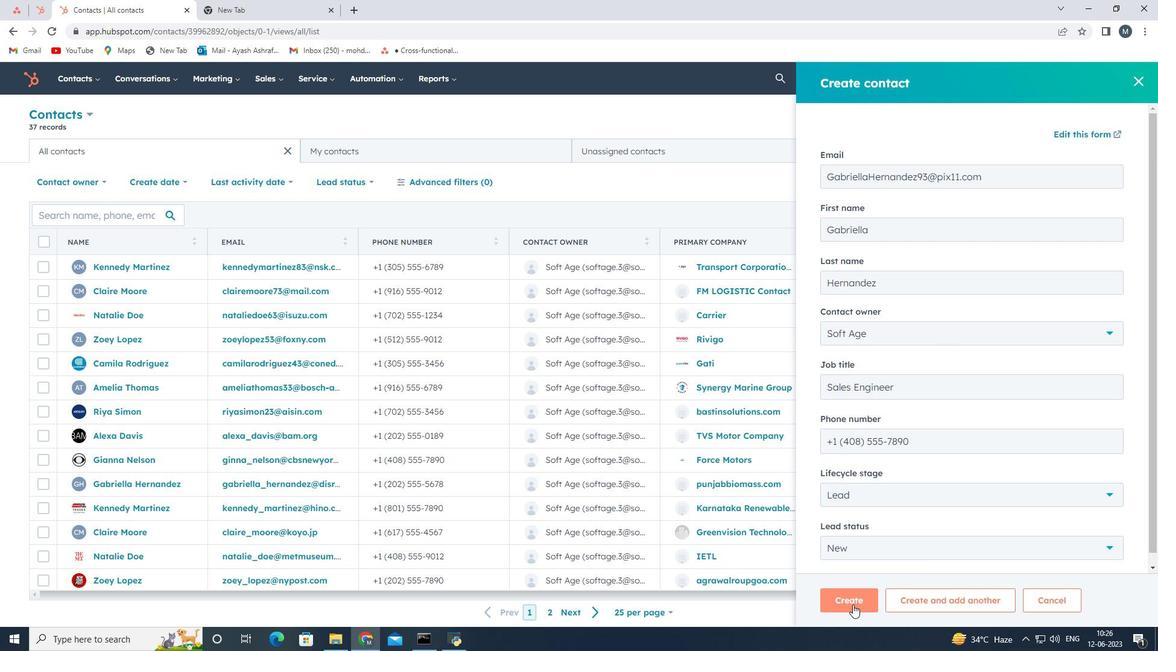 
Action: Mouse moved to (819, 411)
Screenshot: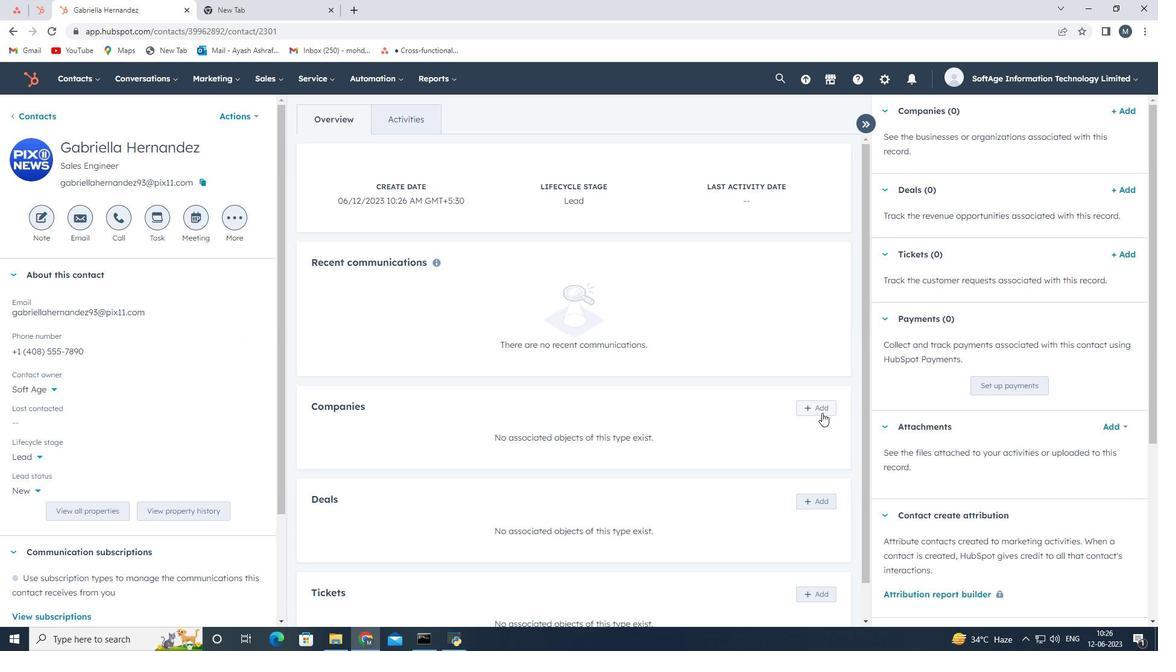 
Action: Mouse pressed left at (819, 411)
Screenshot: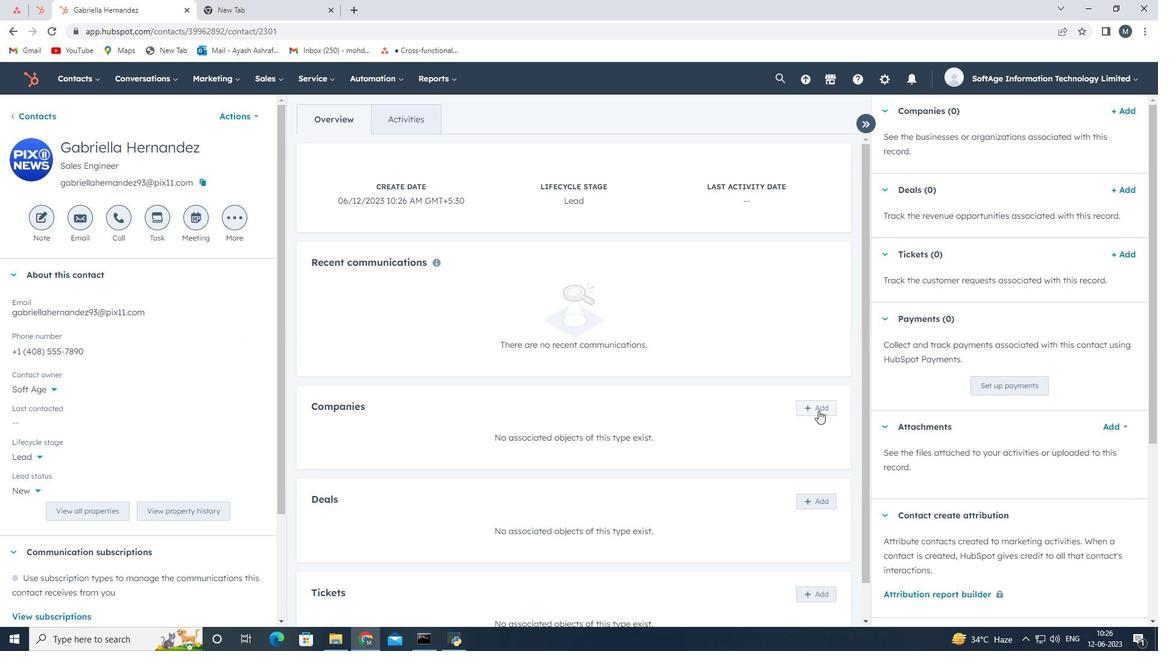 
Action: Mouse moved to (896, 150)
Screenshot: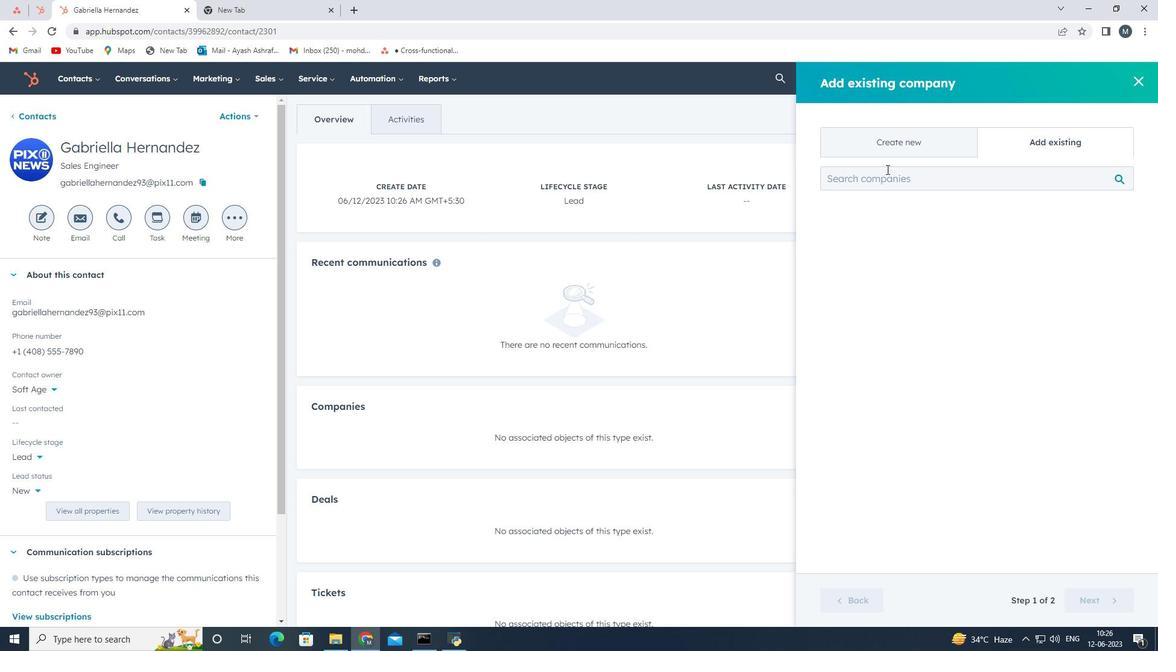 
Action: Mouse pressed left at (896, 150)
Screenshot: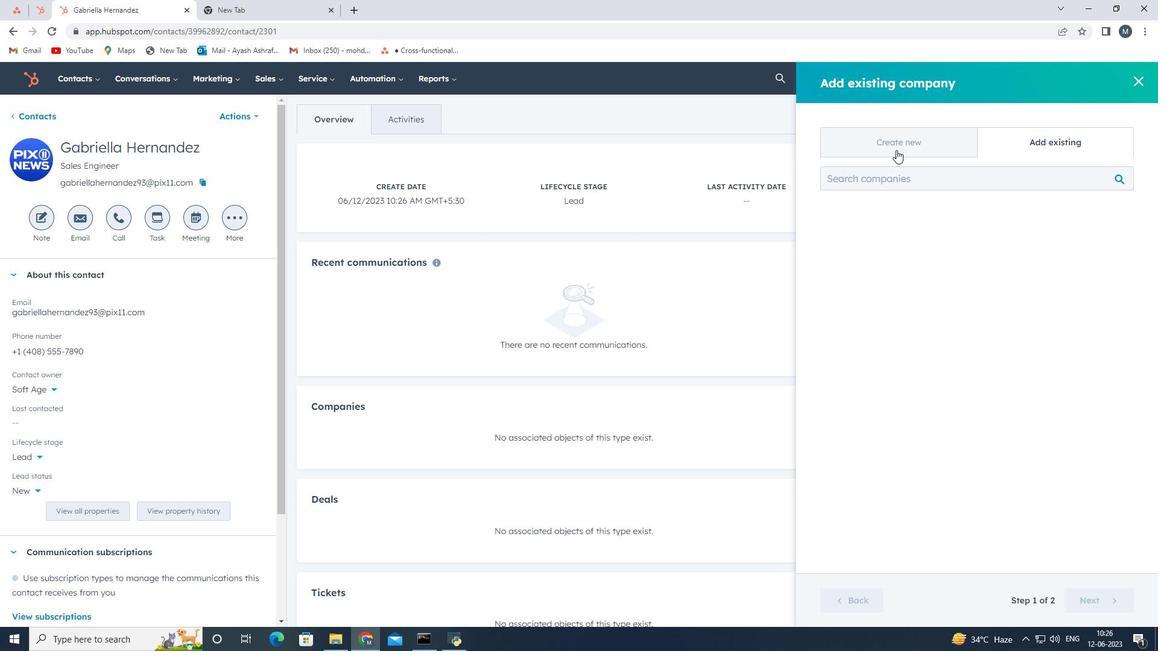 
Action: Mouse moved to (857, 218)
Screenshot: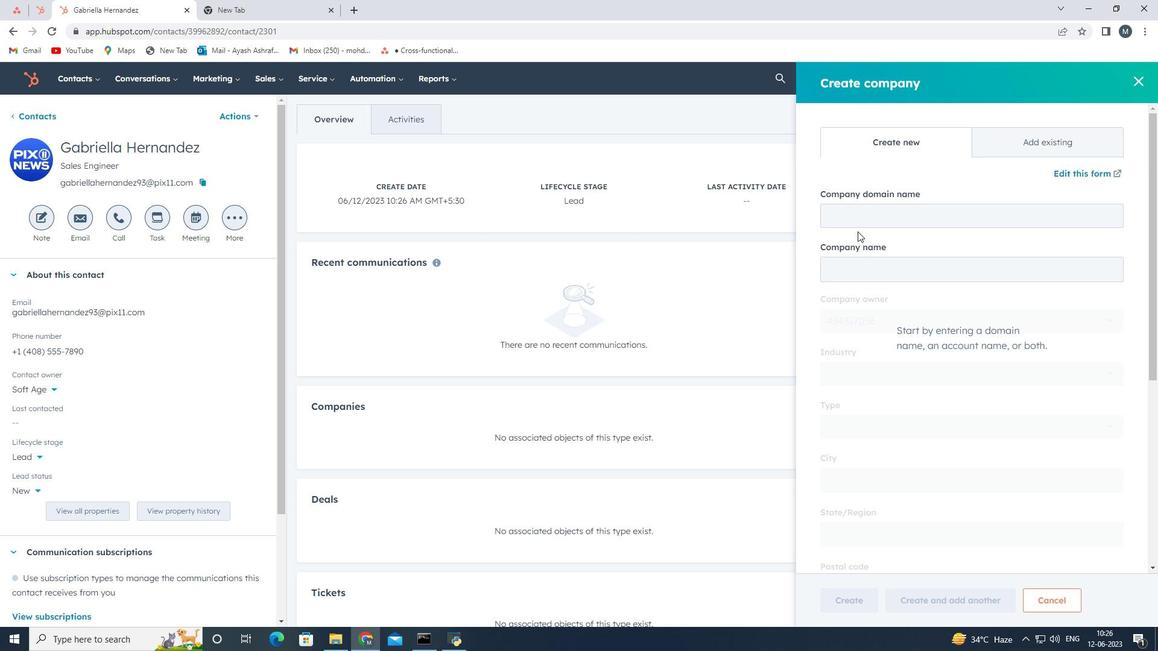 
Action: Mouse pressed left at (857, 218)
Screenshot: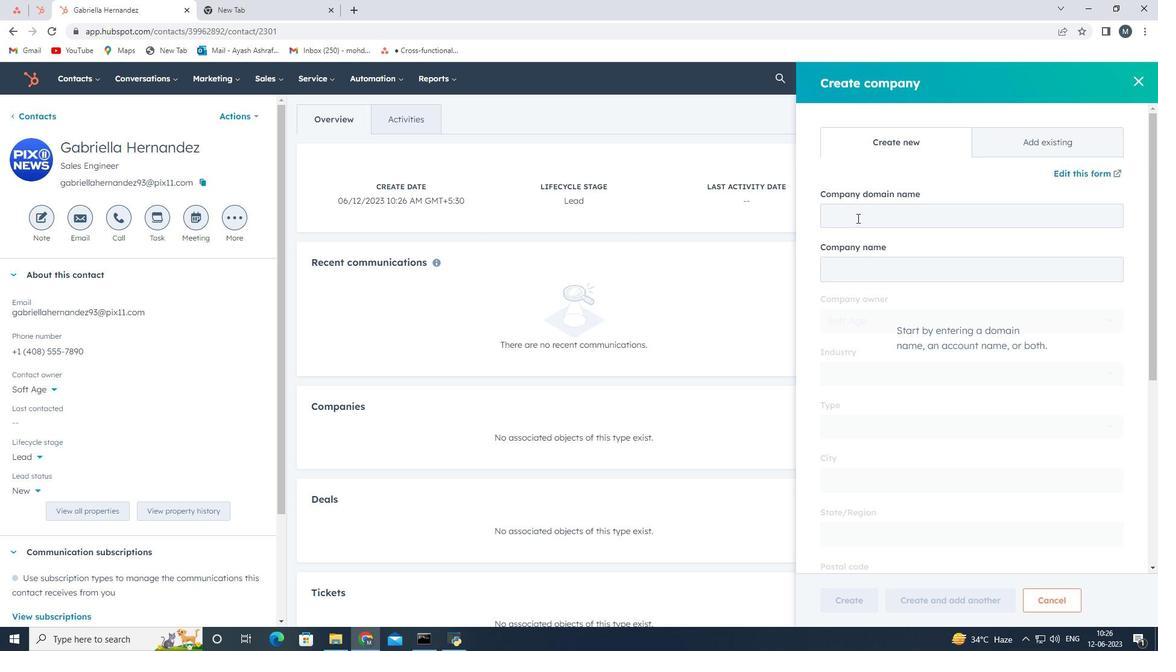 
Action: Key pressed www.
Screenshot: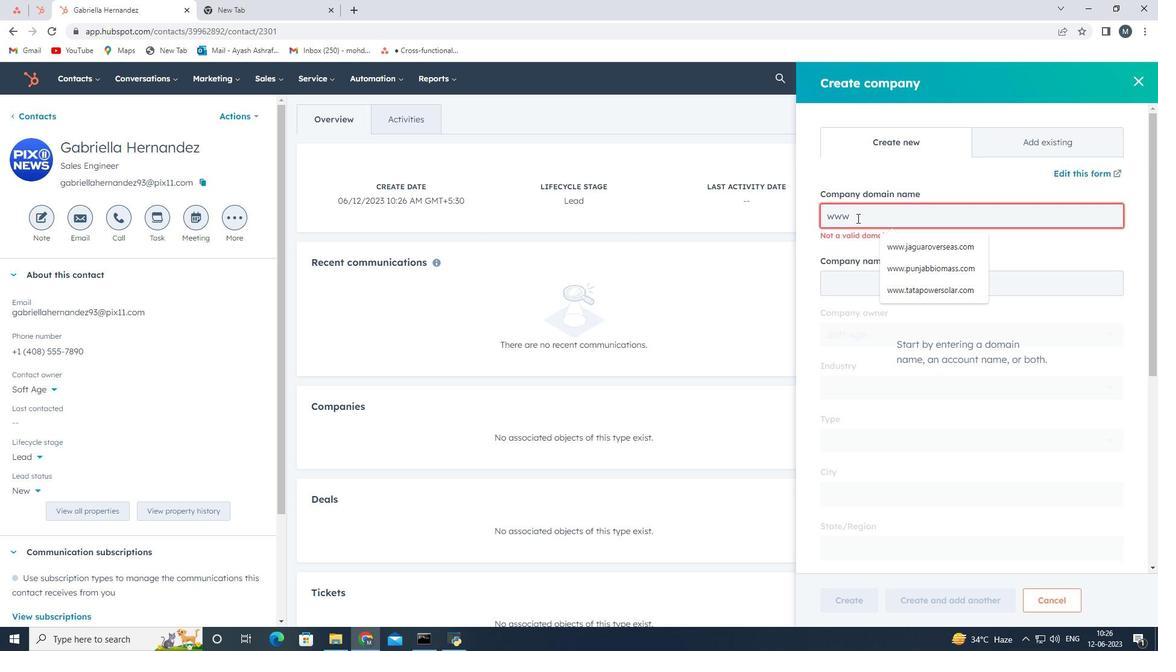 
Action: Mouse moved to (857, 217)
Screenshot: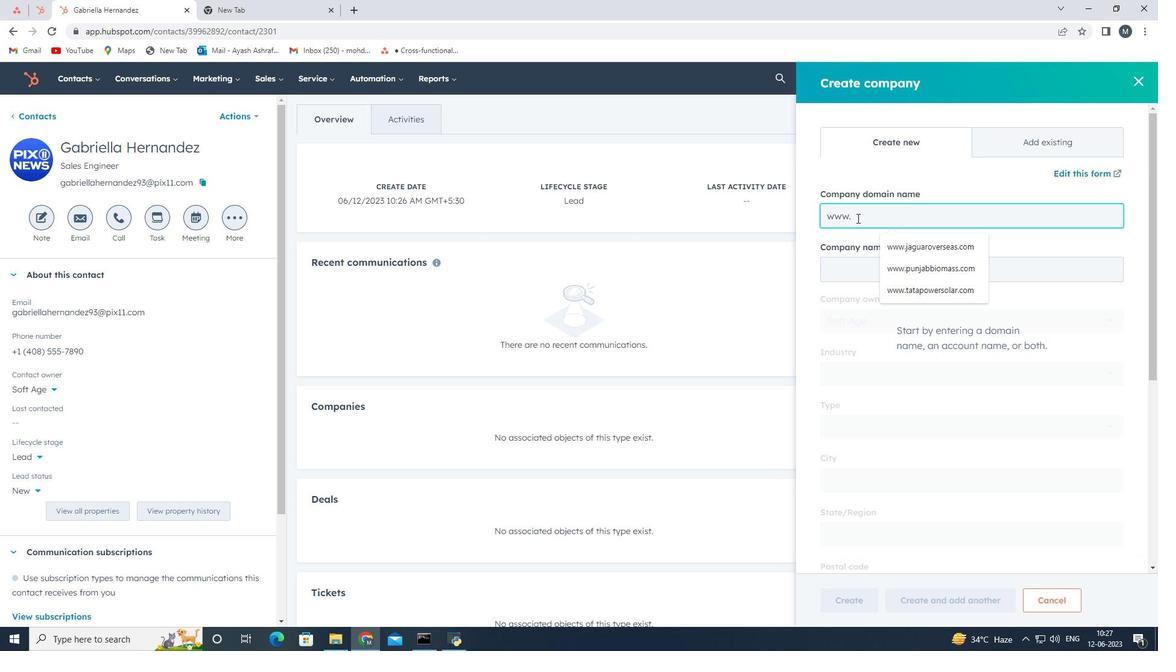 
Action: Key pressed futuresupplychains.com
Screenshot: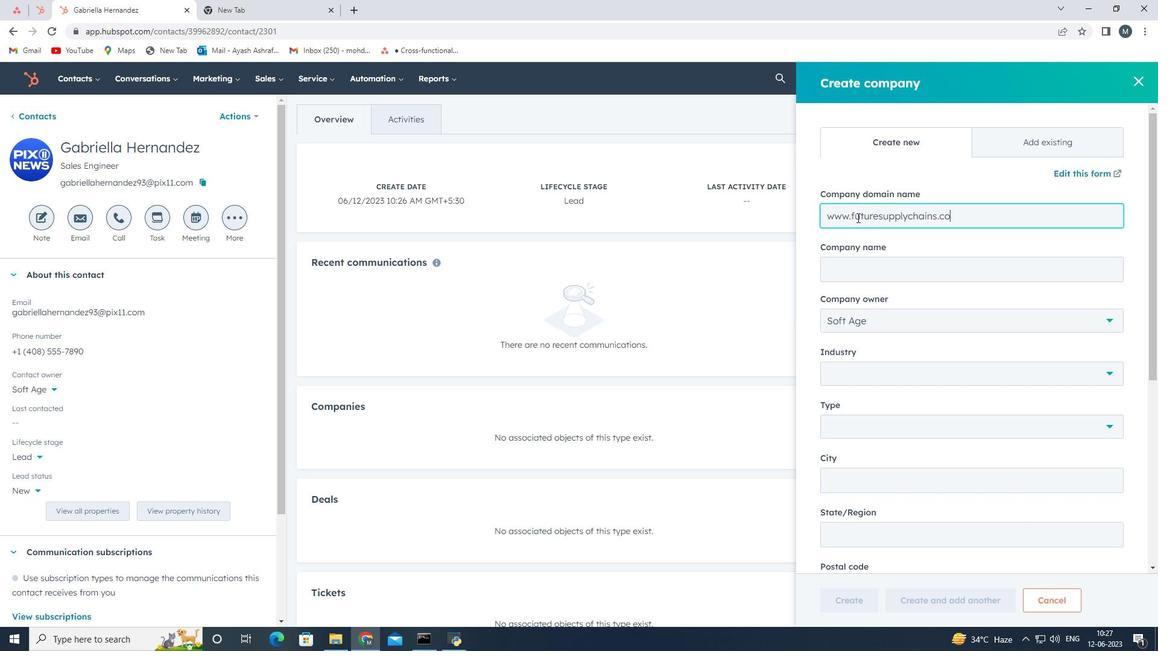 
Action: Mouse moved to (904, 430)
Screenshot: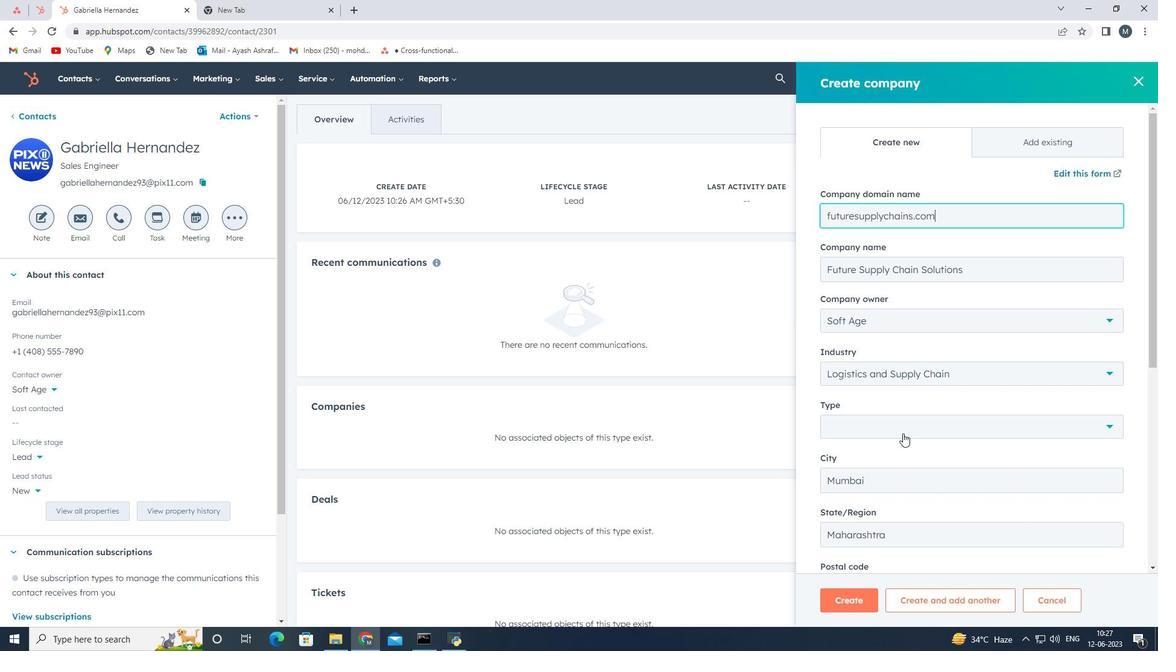 
Action: Mouse pressed left at (904, 430)
Screenshot: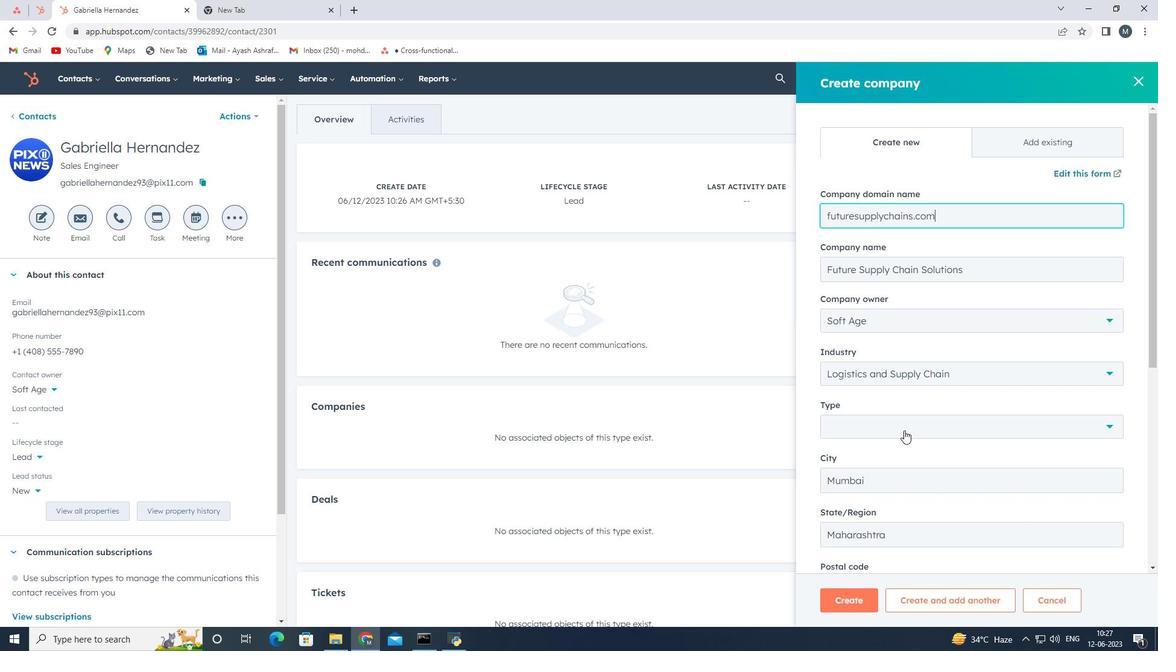 
Action: Mouse moved to (852, 531)
Screenshot: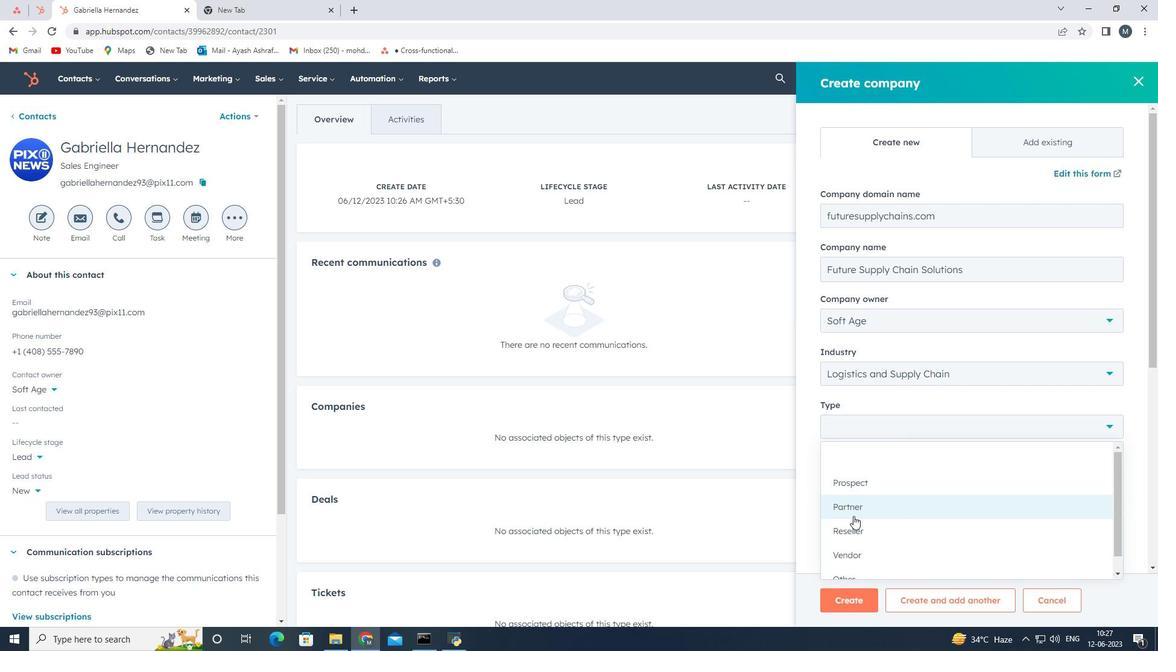 
Action: Mouse pressed left at (852, 531)
Screenshot: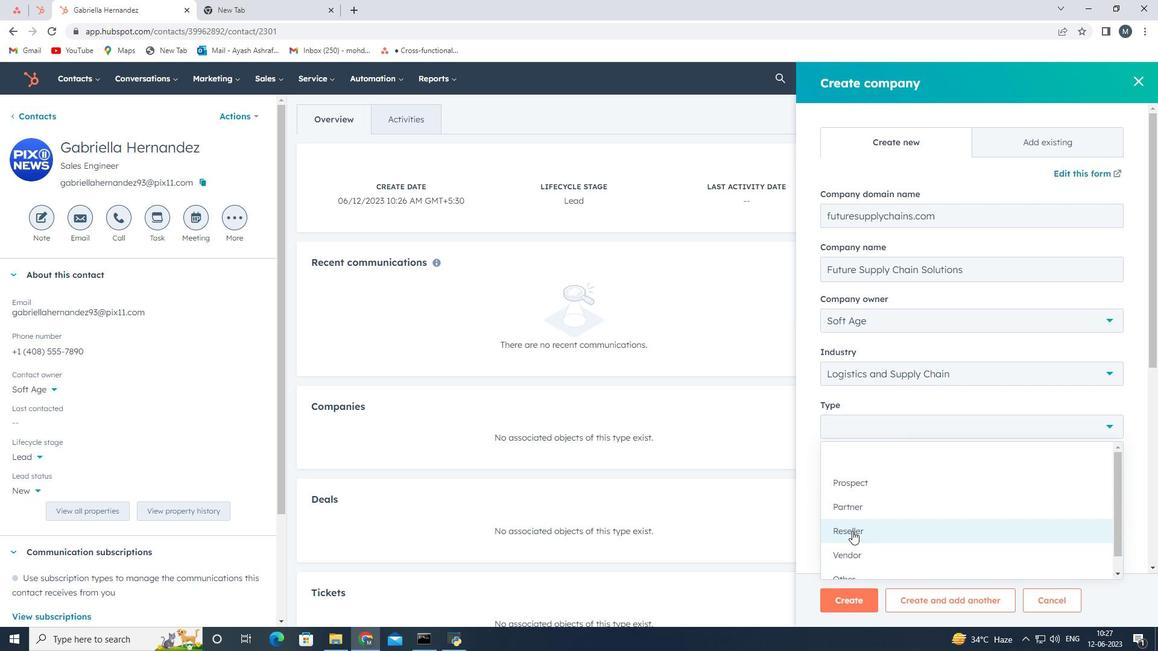 
Action: Mouse moved to (890, 435)
Screenshot: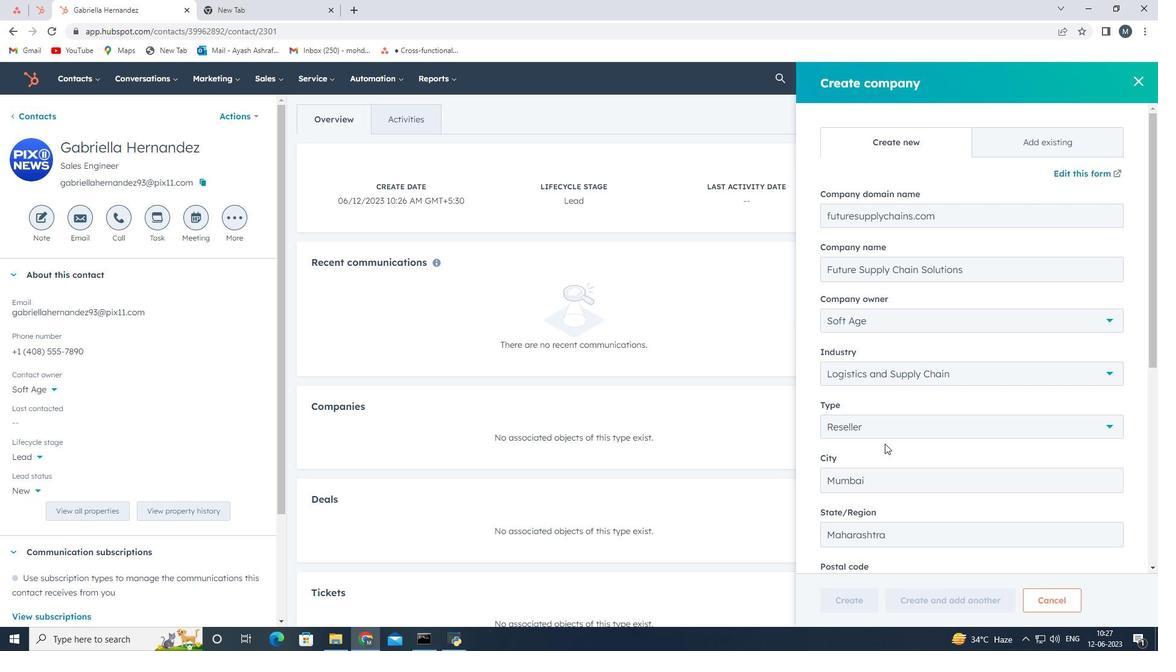 
Action: Mouse scrolled (890, 434) with delta (0, 0)
Screenshot: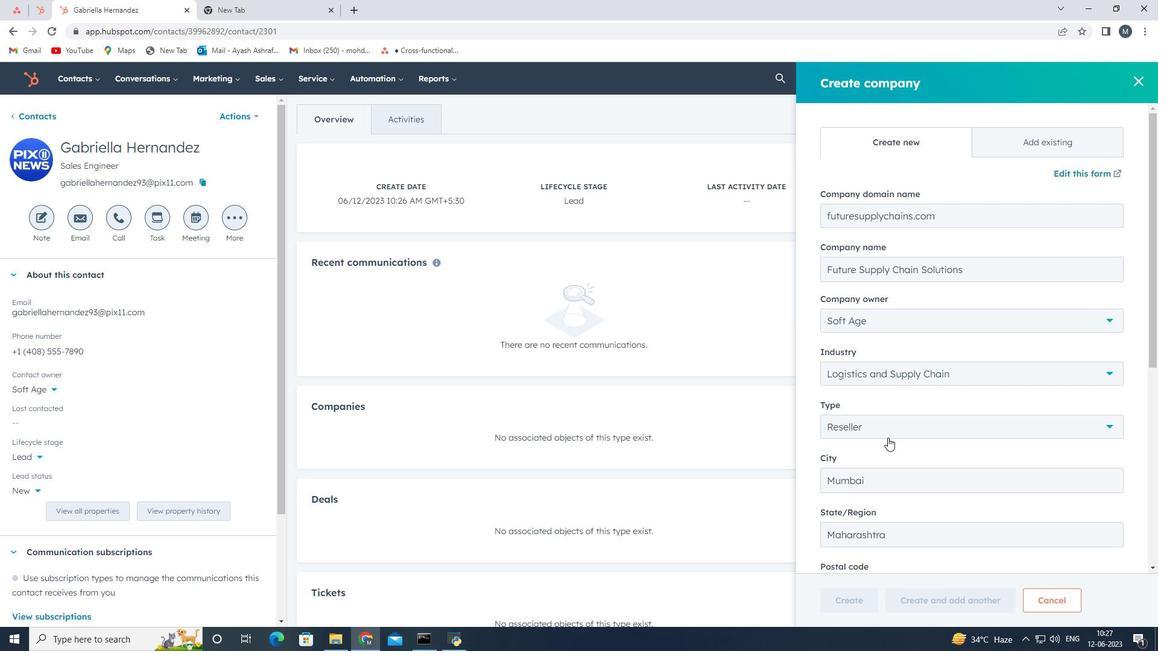 
Action: Mouse scrolled (890, 434) with delta (0, 0)
Screenshot: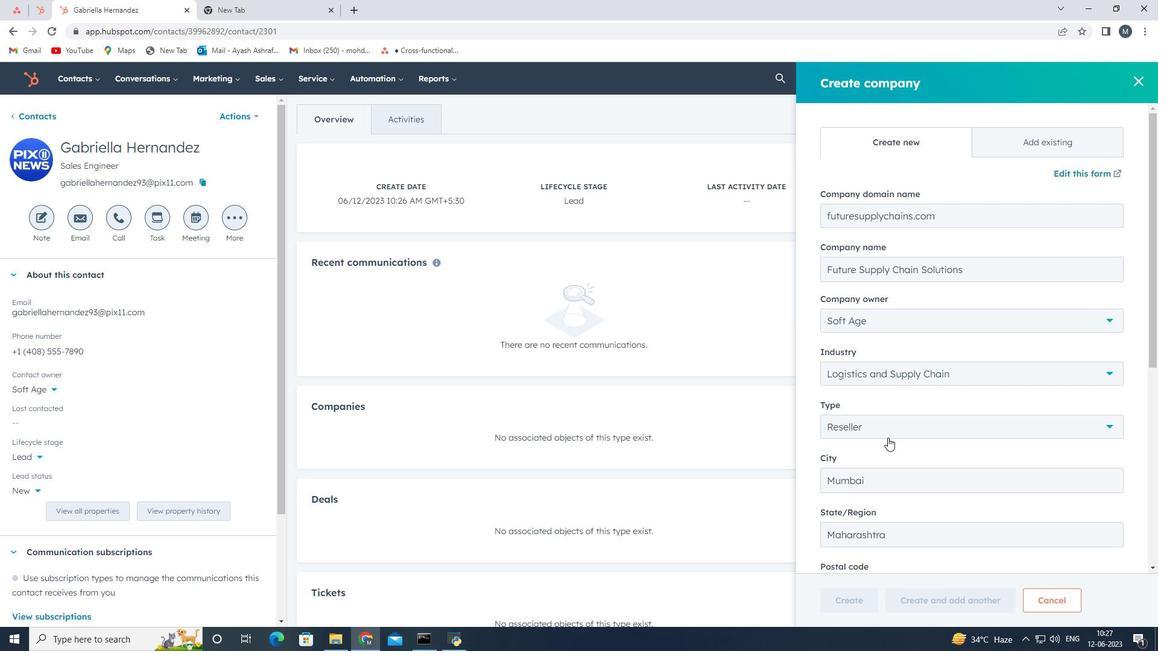 
Action: Mouse scrolled (890, 434) with delta (0, 0)
Screenshot: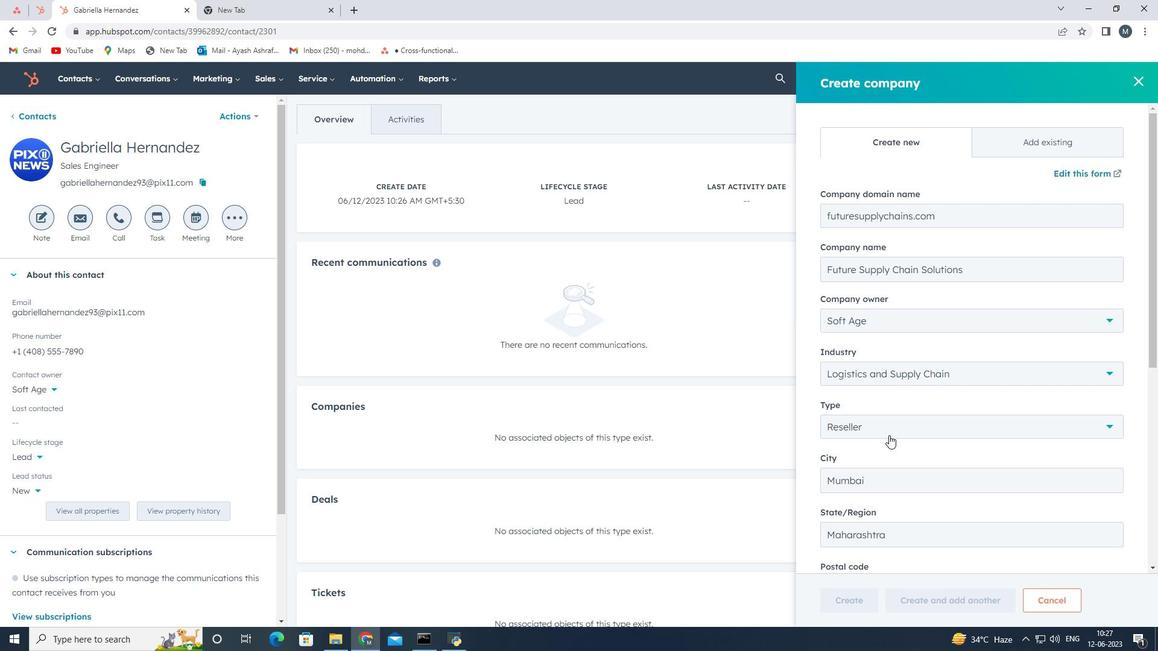 
Action: Mouse scrolled (890, 434) with delta (0, 0)
Screenshot: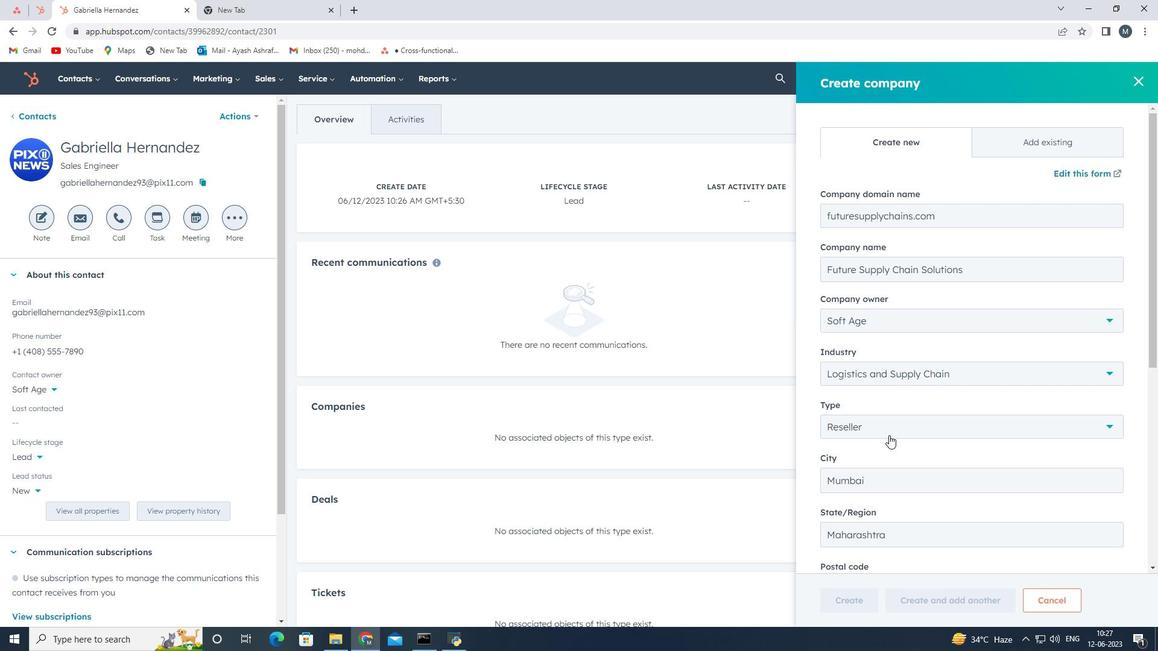 
Action: Mouse scrolled (890, 434) with delta (0, 0)
Screenshot: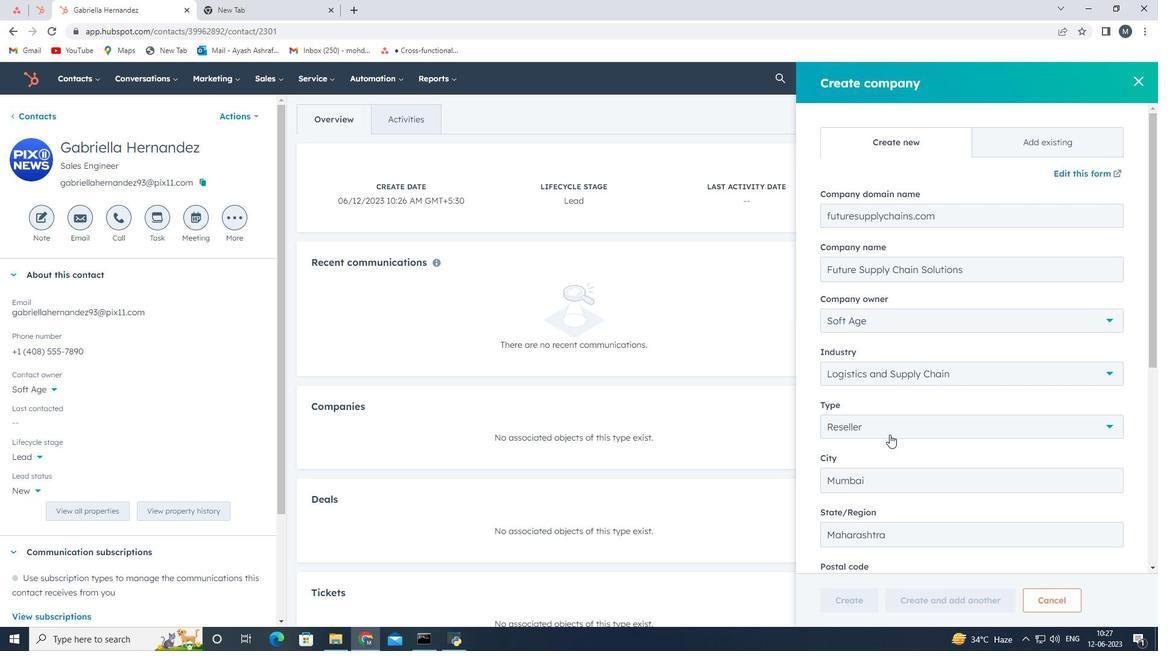
Action: Mouse scrolled (890, 434) with delta (0, 0)
Screenshot: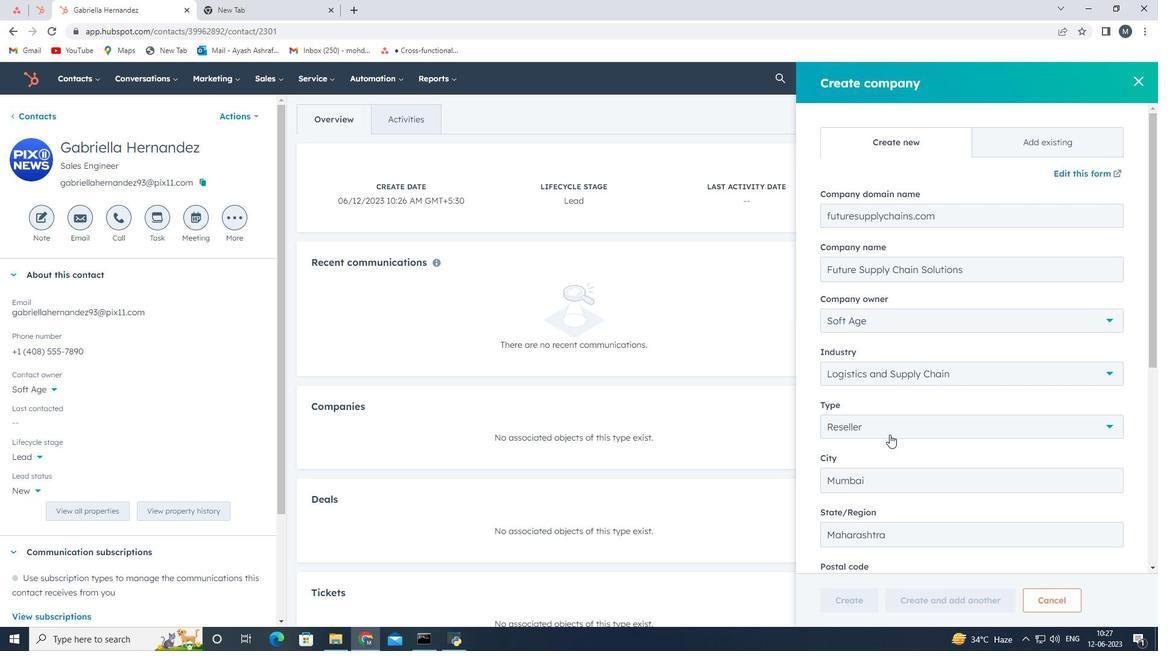 
Action: Mouse scrolled (890, 434) with delta (0, 0)
Screenshot: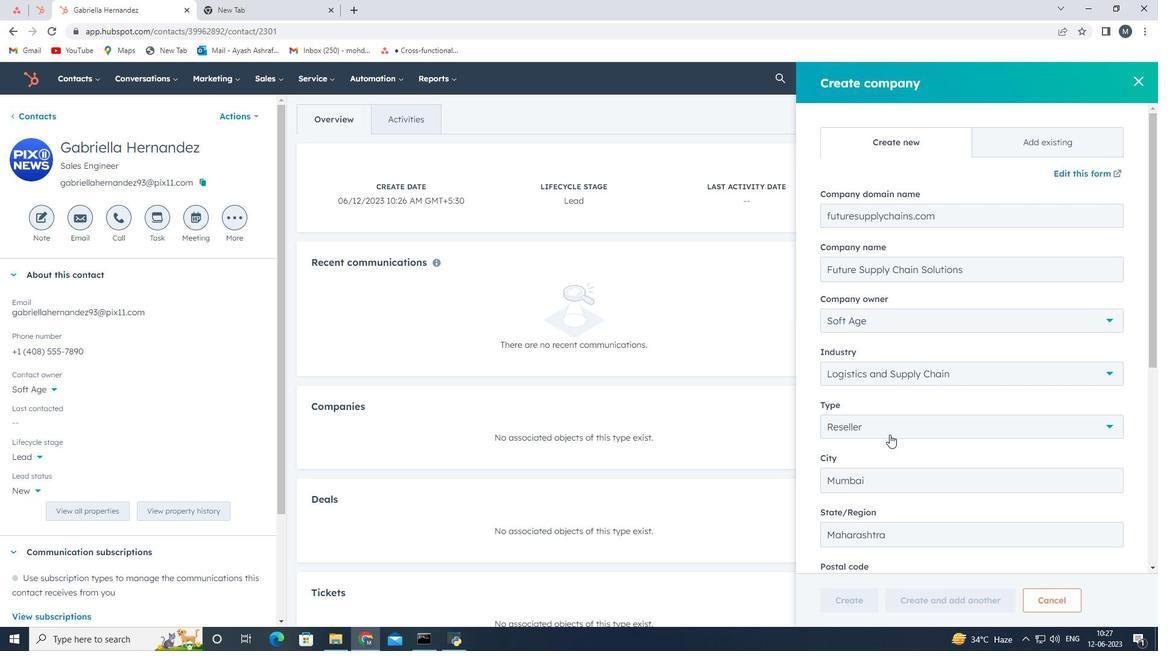 
Action: Mouse moved to (848, 598)
Screenshot: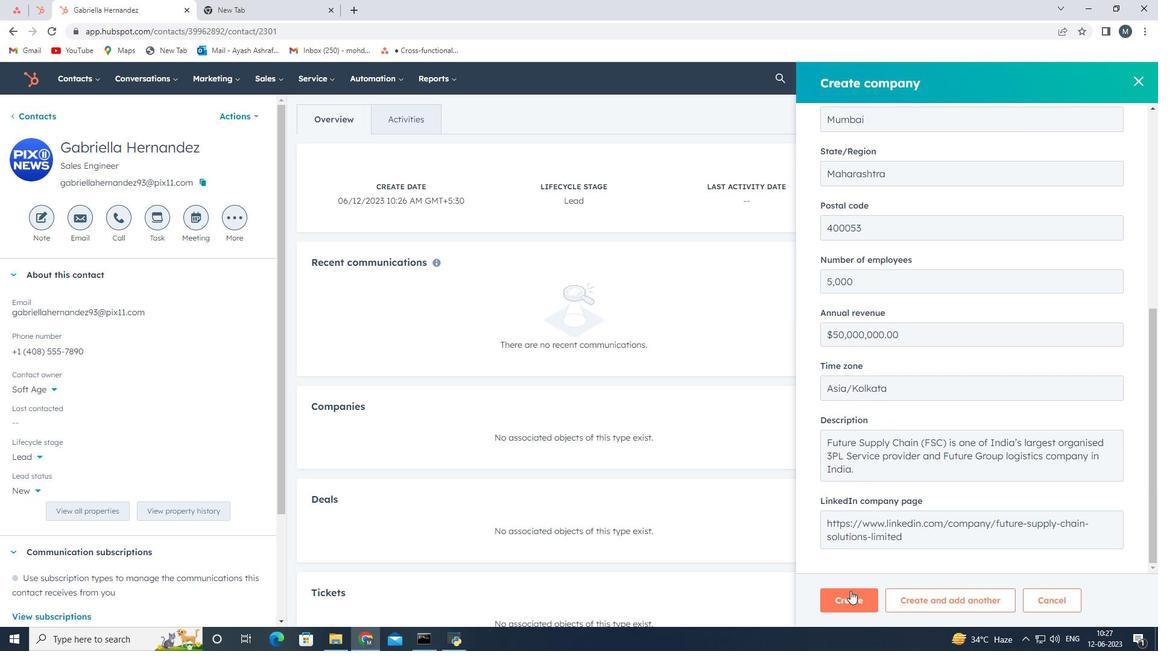 
Action: Mouse pressed left at (848, 598)
Screenshot: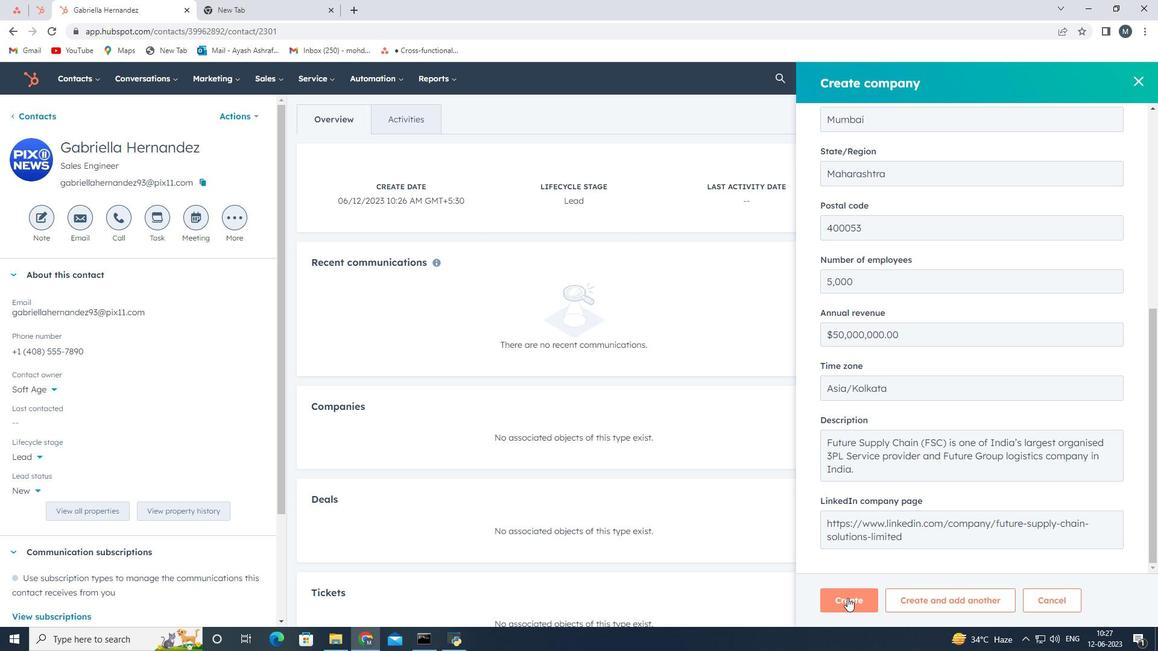 
Action: Mouse moved to (498, 441)
Screenshot: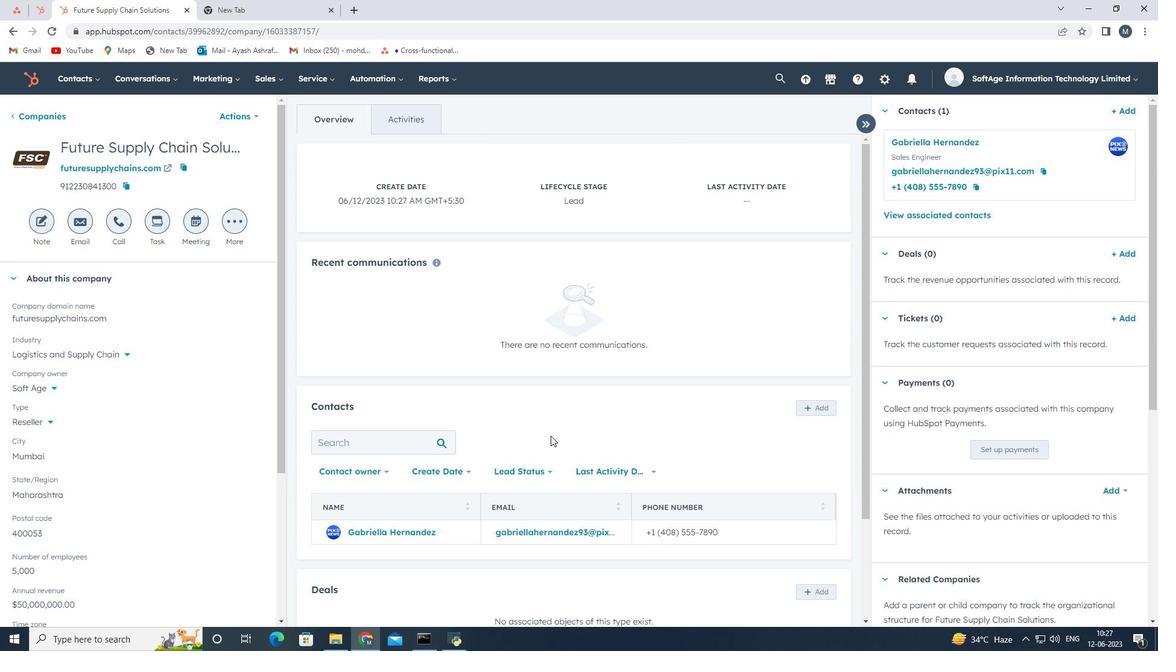 
